 Task: Add a signature Gabriel Evans containing With warm thanks and best wishes, Gabriel Evans to email address softage.10@softage.net and add a folder Strategic planning
Action: Mouse moved to (104, 111)
Screenshot: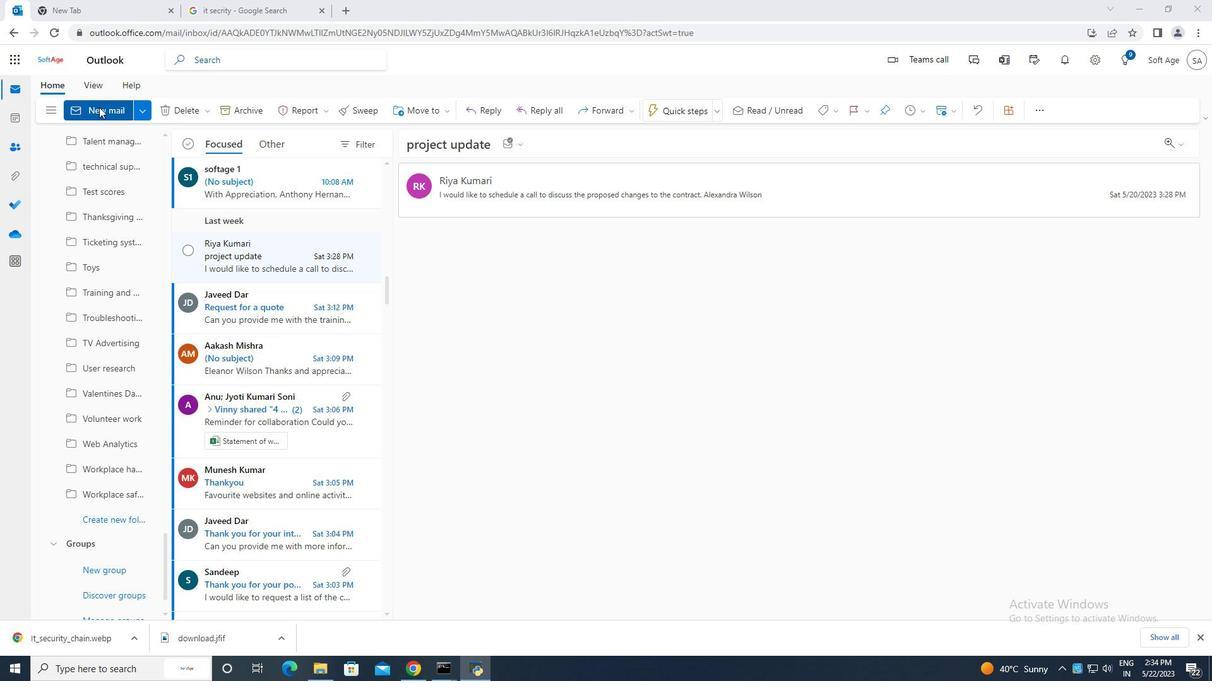 
Action: Mouse pressed left at (104, 111)
Screenshot: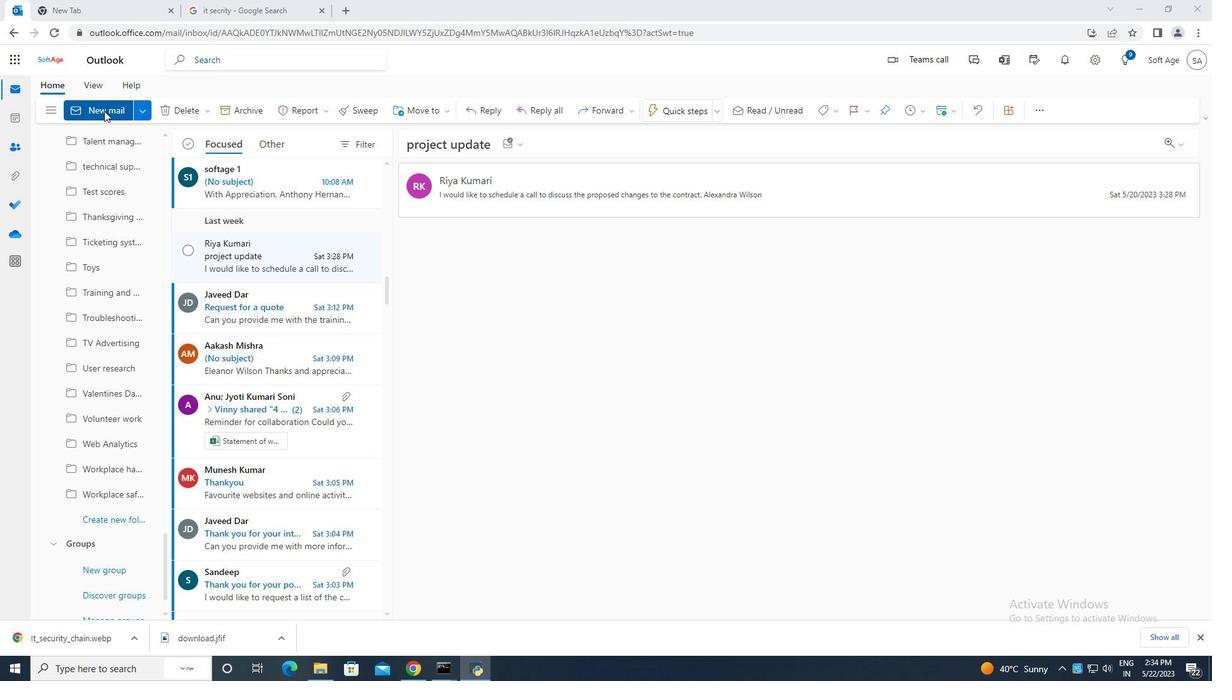 
Action: Mouse moved to (812, 114)
Screenshot: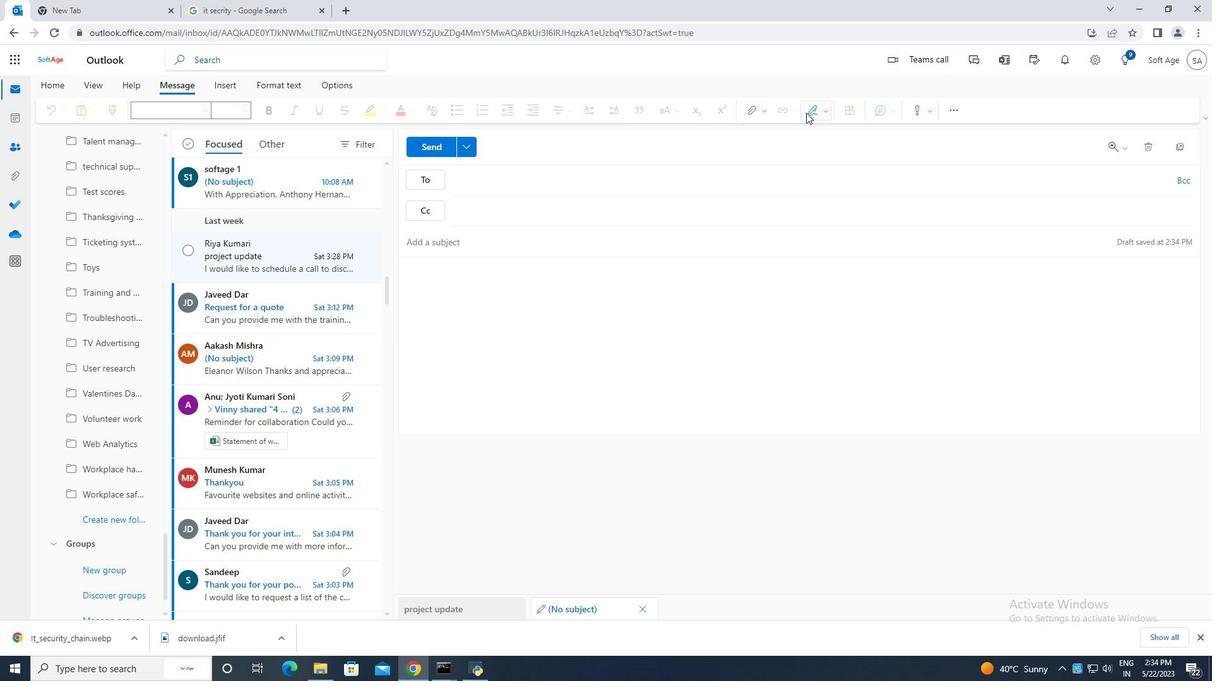 
Action: Mouse pressed left at (812, 114)
Screenshot: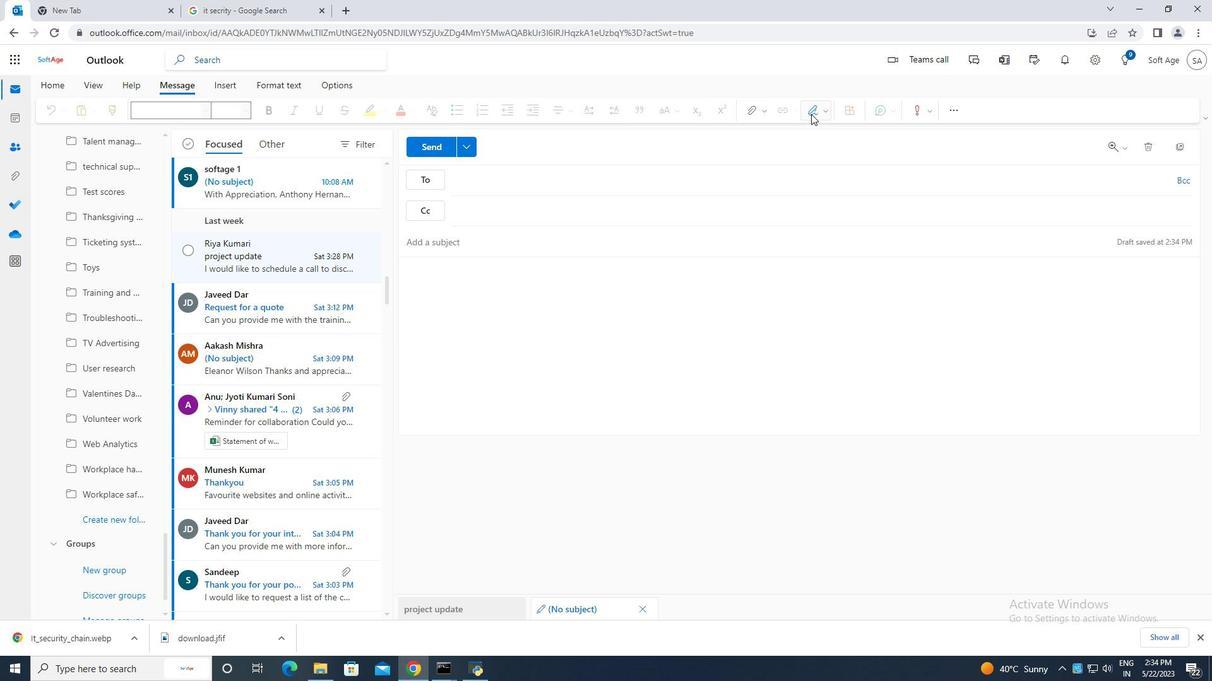 
Action: Mouse moved to (762, 167)
Screenshot: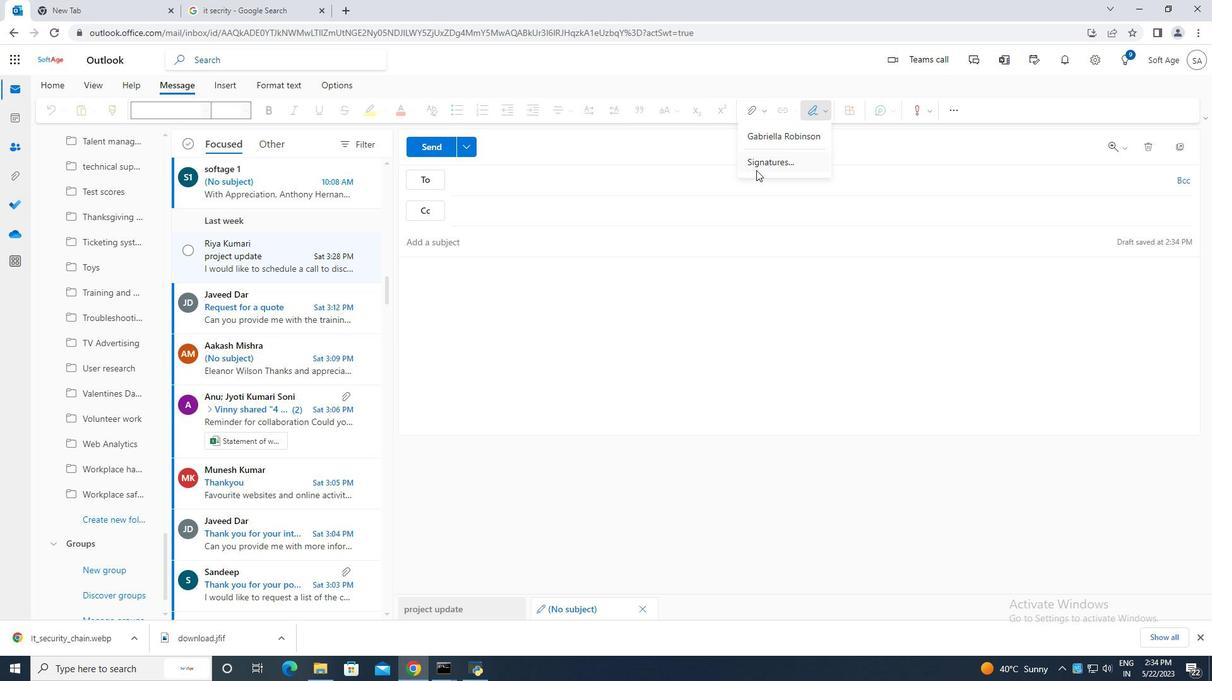 
Action: Mouse pressed left at (762, 167)
Screenshot: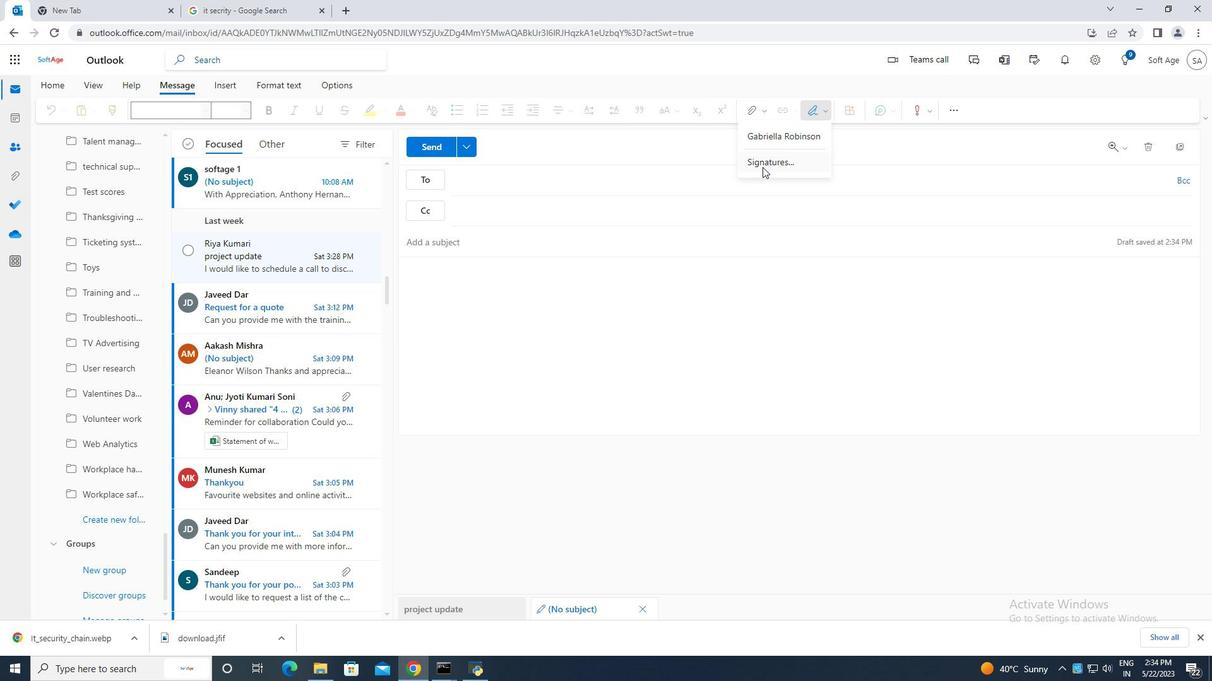 
Action: Mouse moved to (859, 215)
Screenshot: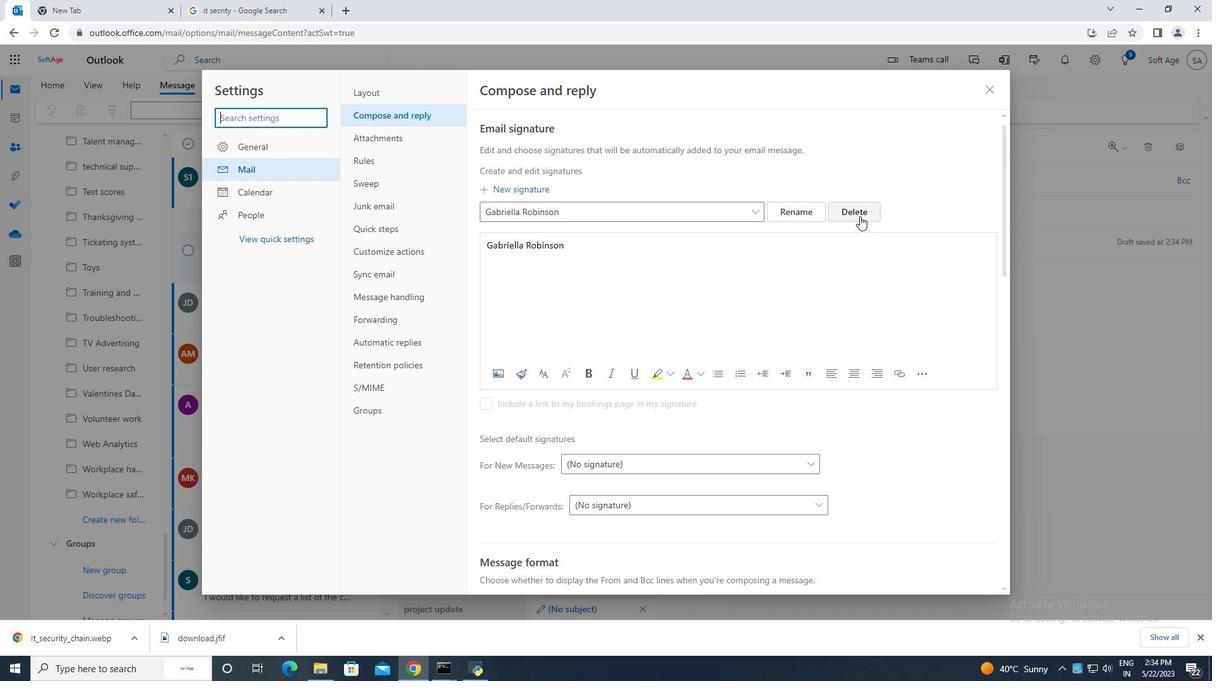 
Action: Mouse pressed left at (859, 215)
Screenshot: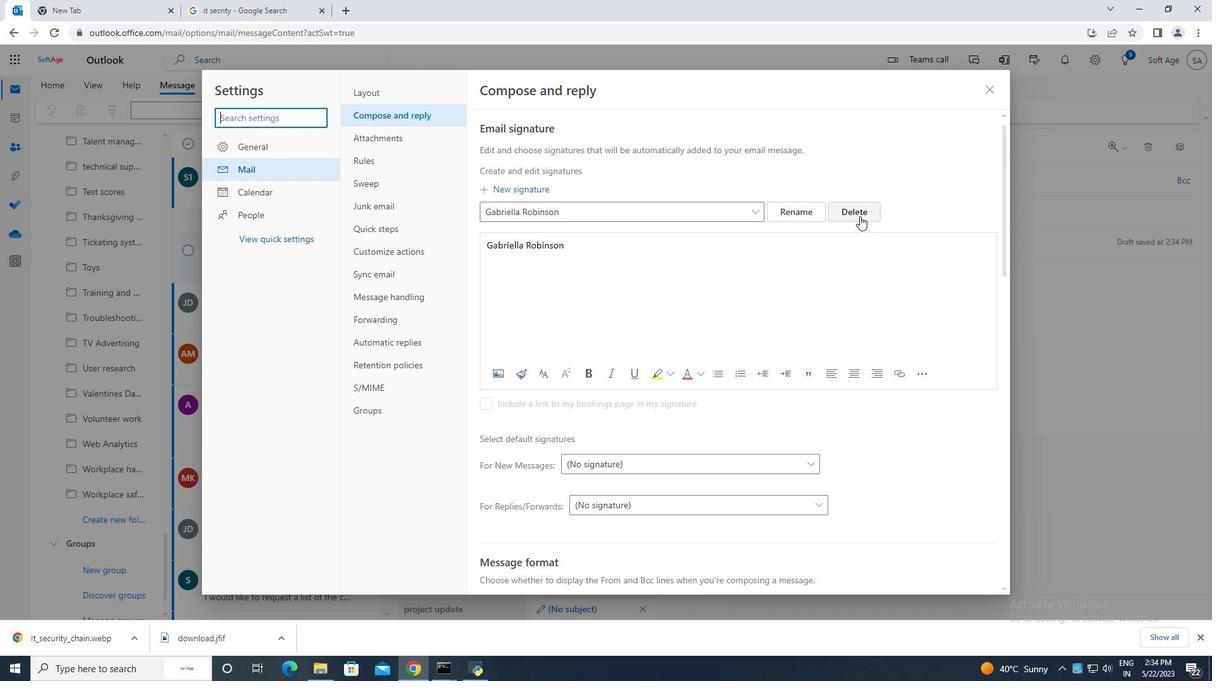 
Action: Mouse moved to (542, 207)
Screenshot: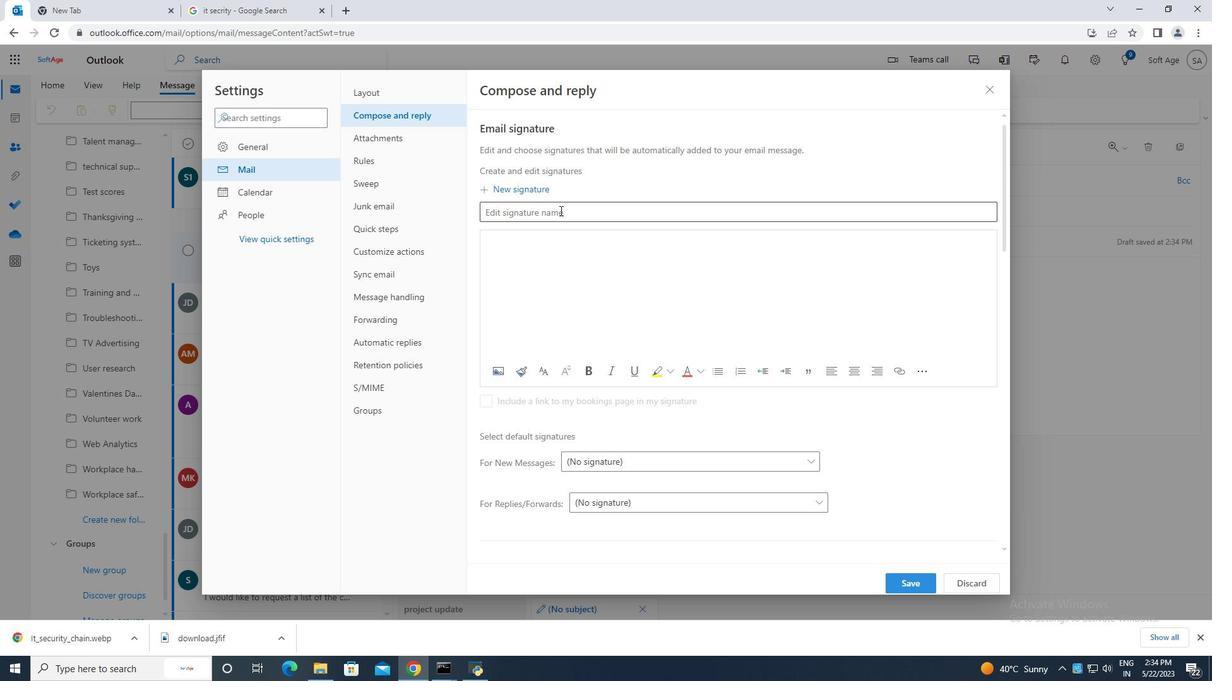 
Action: Mouse pressed left at (542, 207)
Screenshot: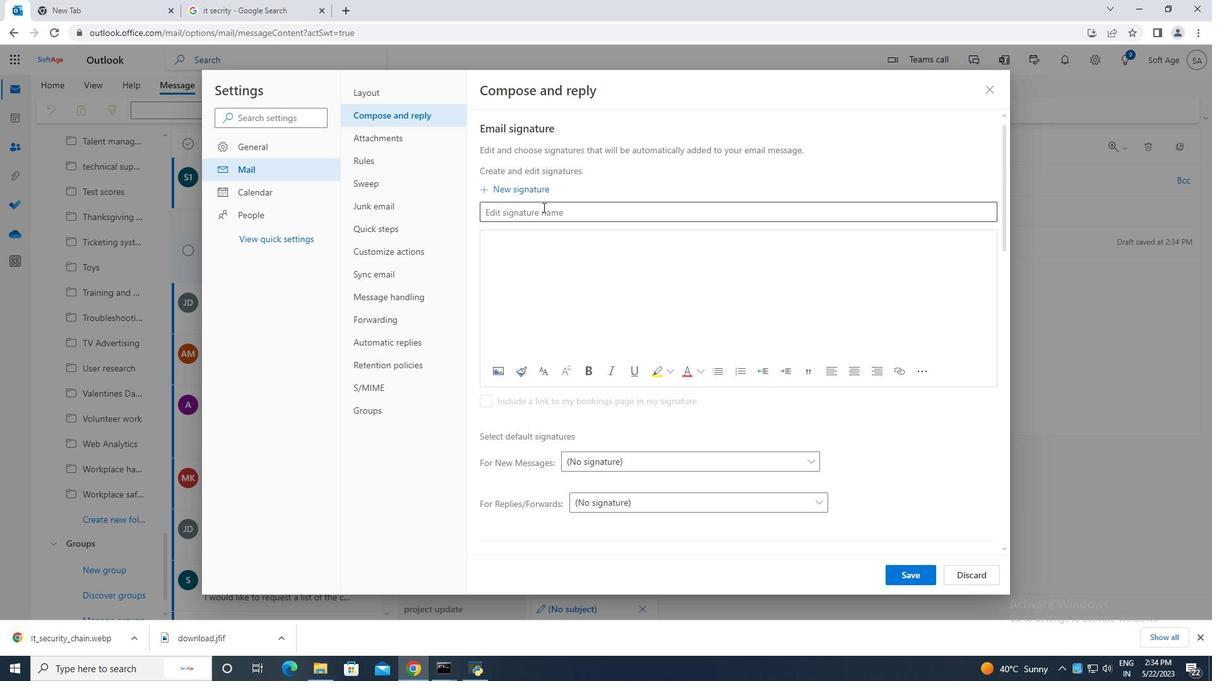 
Action: Key pressed <Key.caps_lock>G<Key.caps_lock>abriel<Key.space><Key.caps_lock>E<Key.caps_lock>vans<Key.space>
Screenshot: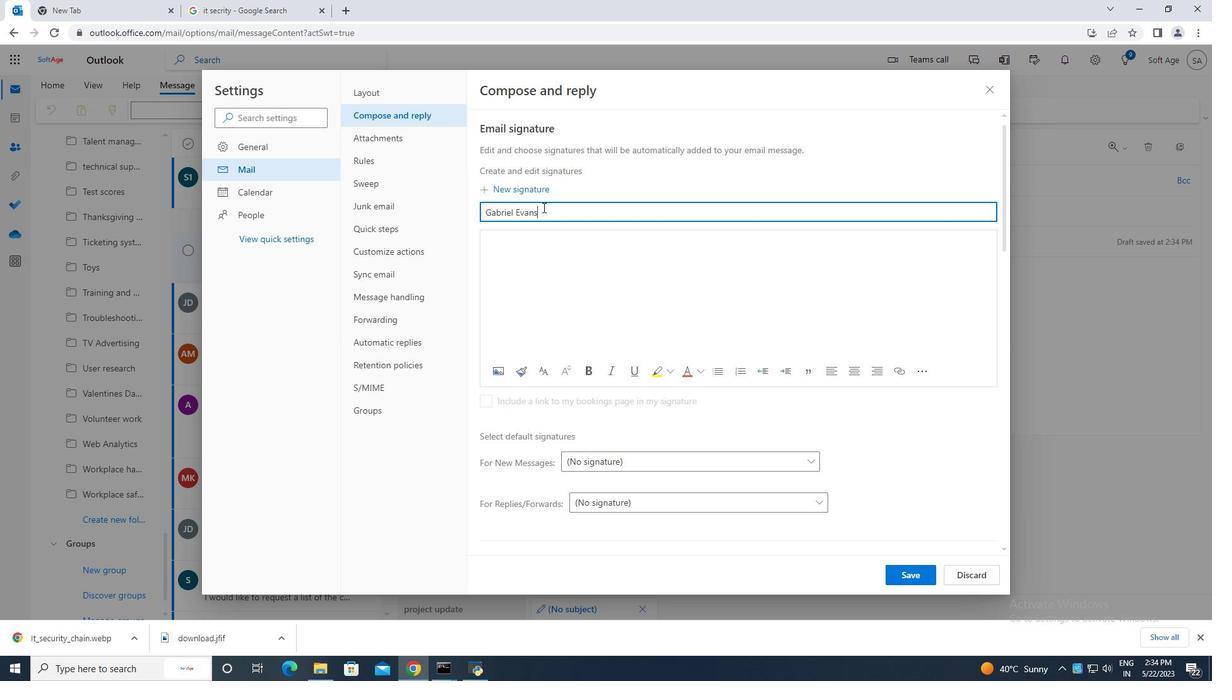 
Action: Mouse moved to (527, 242)
Screenshot: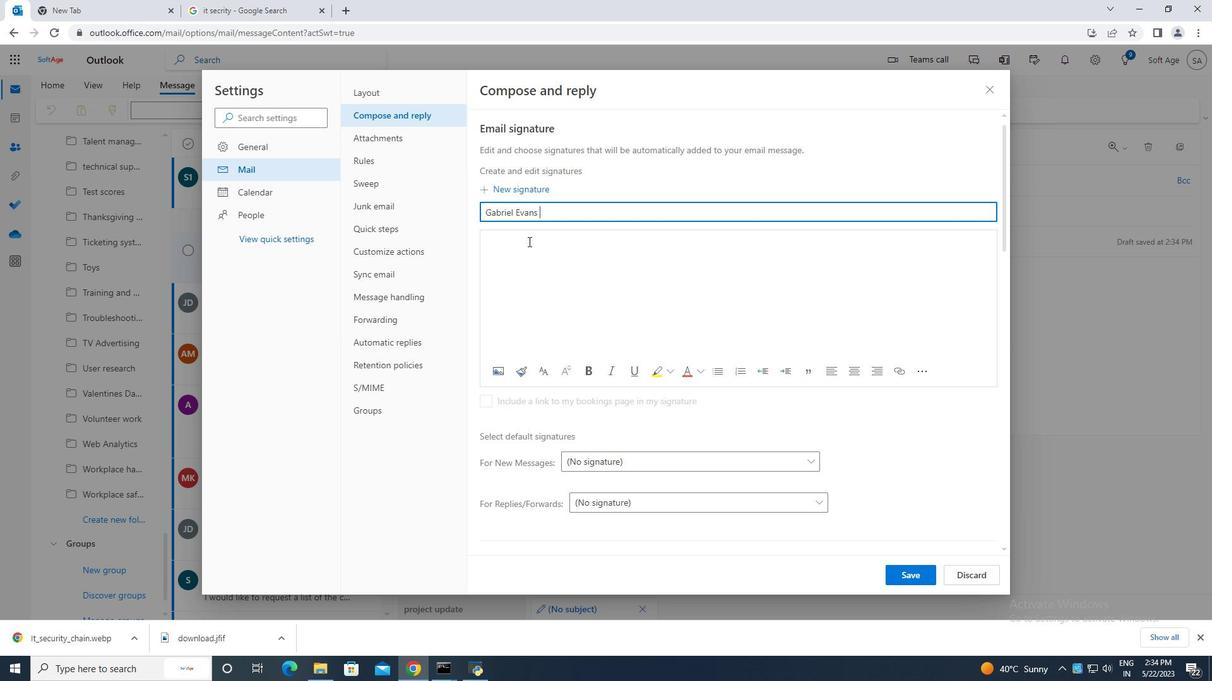 
Action: Mouse pressed left at (527, 242)
Screenshot: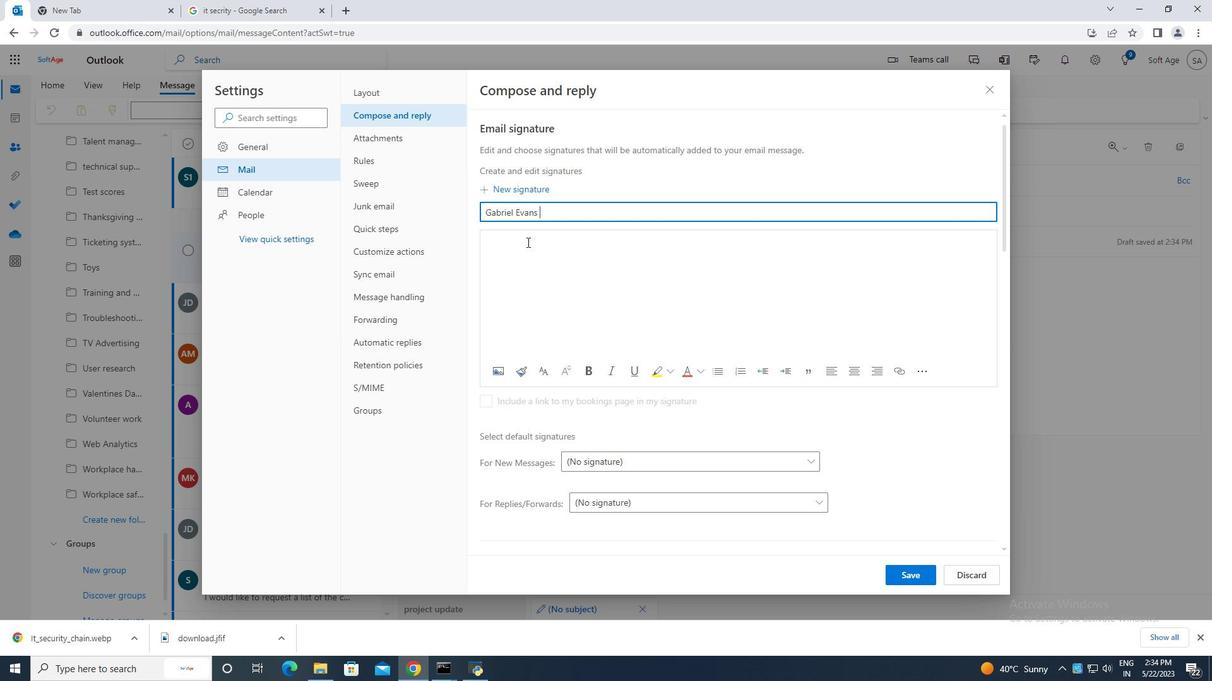 
Action: Mouse moved to (524, 241)
Screenshot: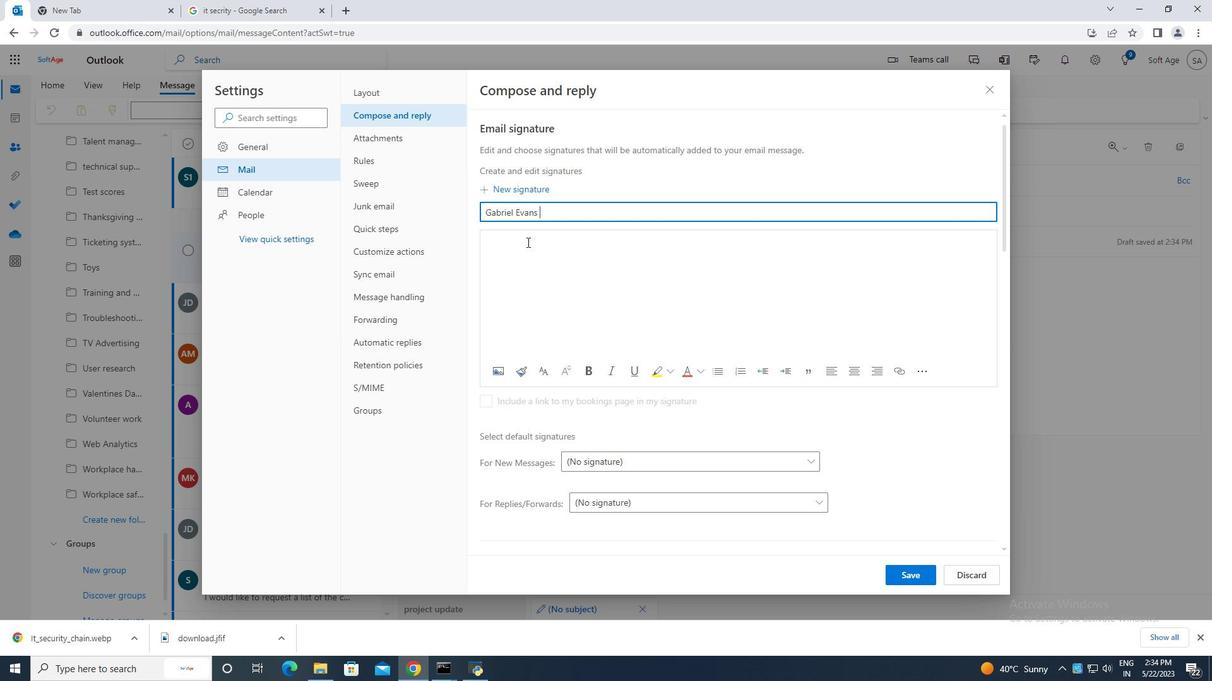
Action: Key pressed <Key.caps_lock>G<Key.caps_lock>briel<Key.space><Key.backspace><Key.backspace><Key.backspace><Key.backspace><Key.backspace><Key.backspace>abriel<Key.space>
Screenshot: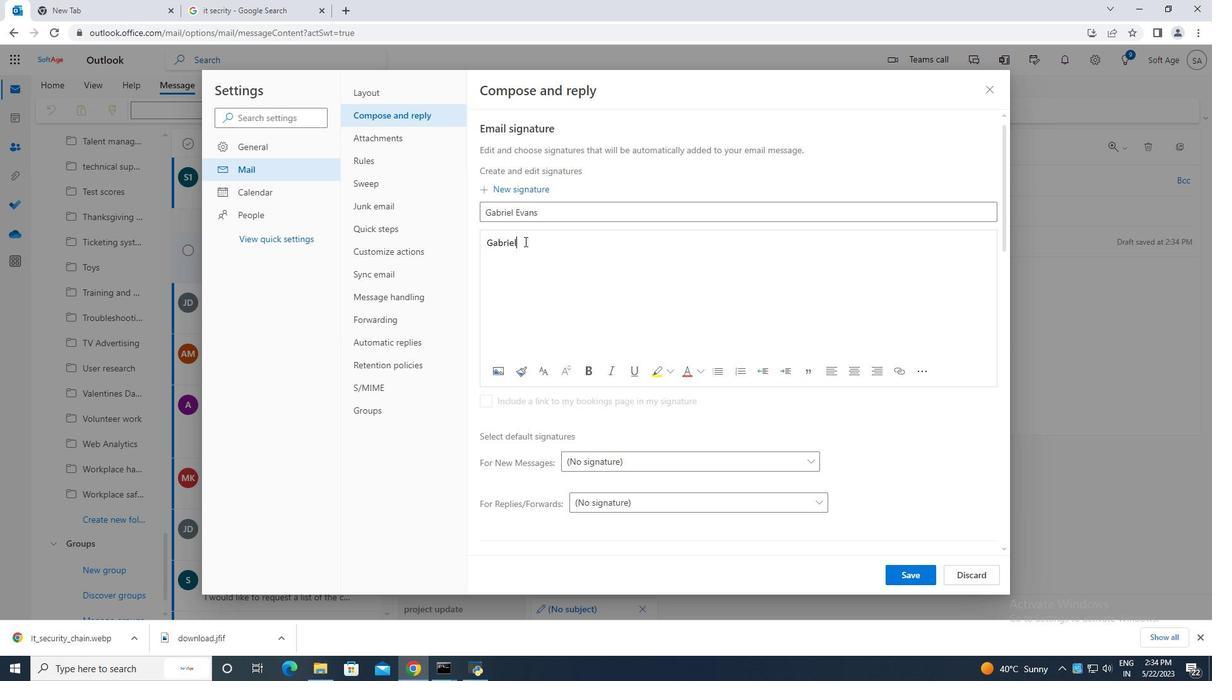
Action: Mouse moved to (548, 253)
Screenshot: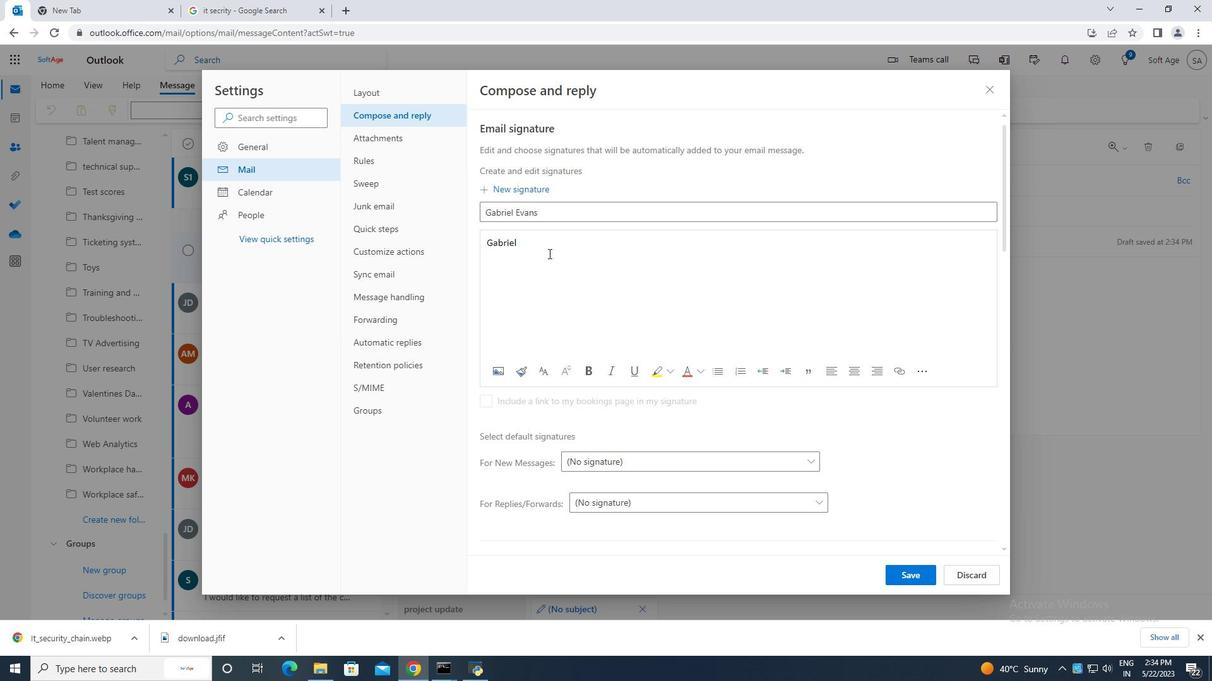 
Action: Key pressed <Key.caps_lock>E<Key.caps_lock>vans
Screenshot: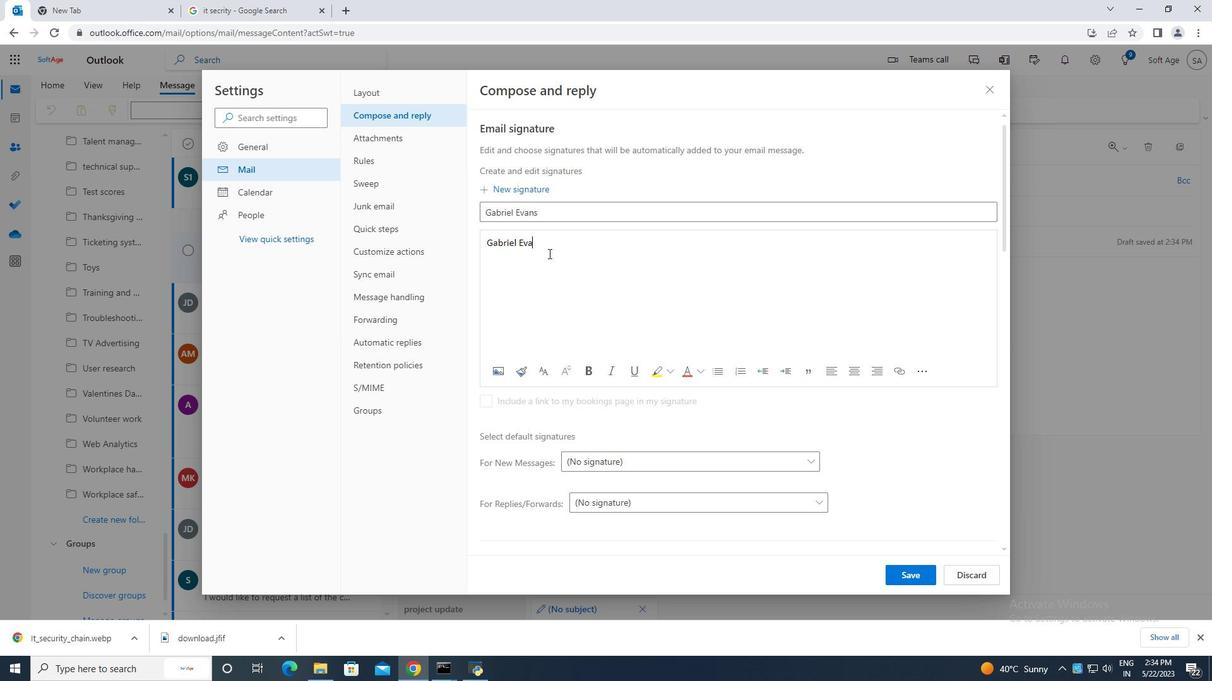 
Action: Mouse moved to (917, 572)
Screenshot: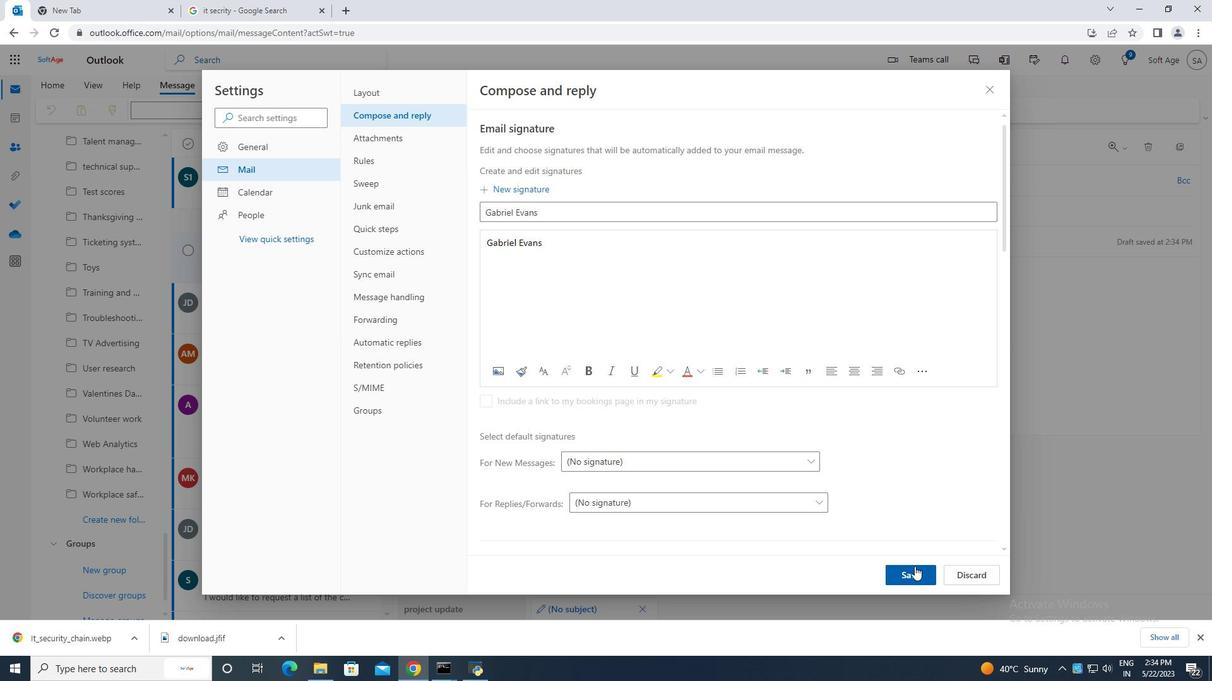 
Action: Mouse pressed left at (917, 572)
Screenshot: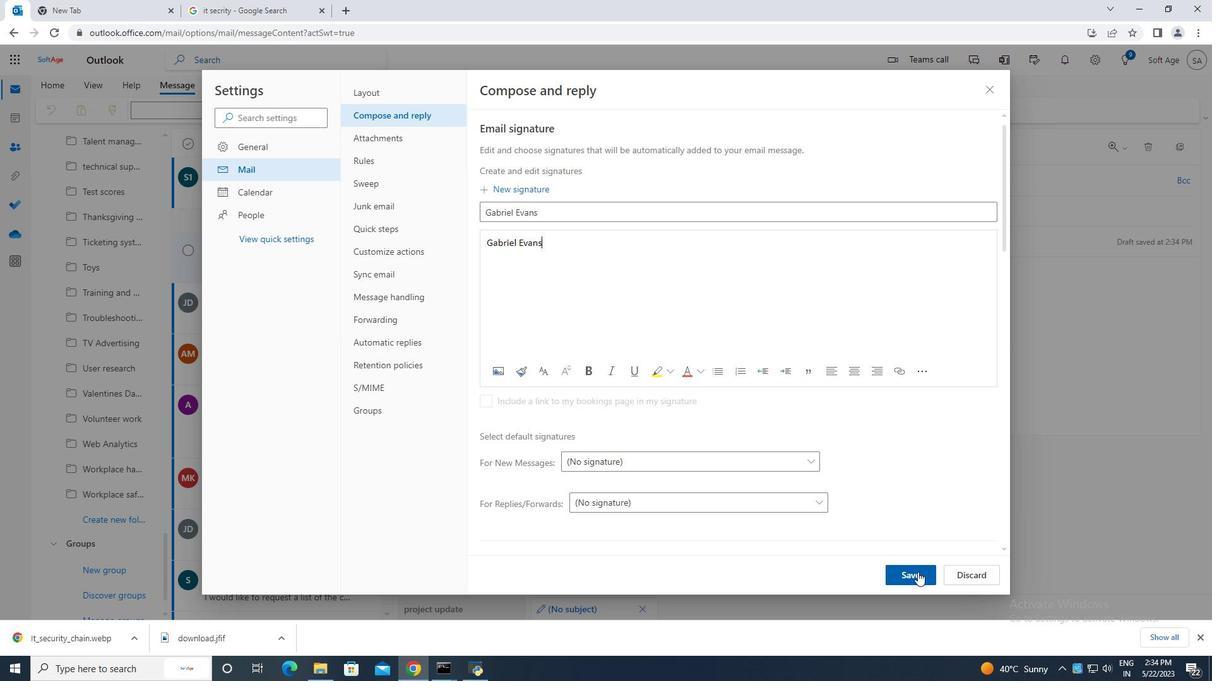 
Action: Mouse moved to (994, 92)
Screenshot: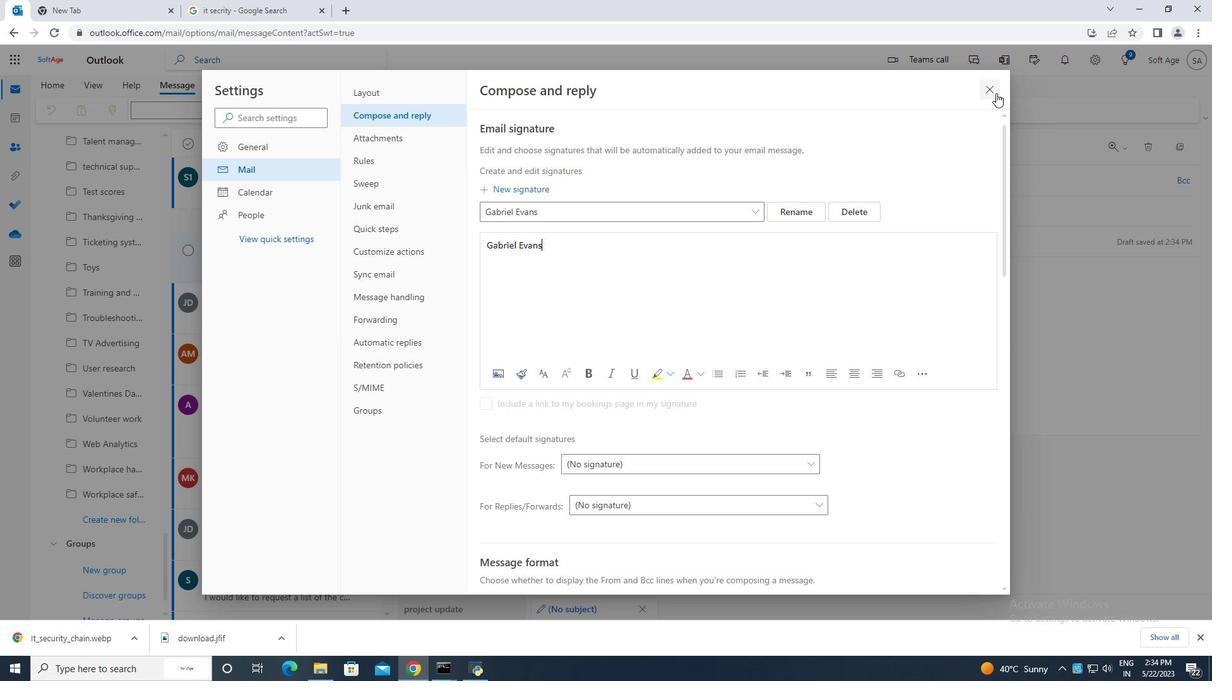 
Action: Mouse pressed left at (994, 92)
Screenshot: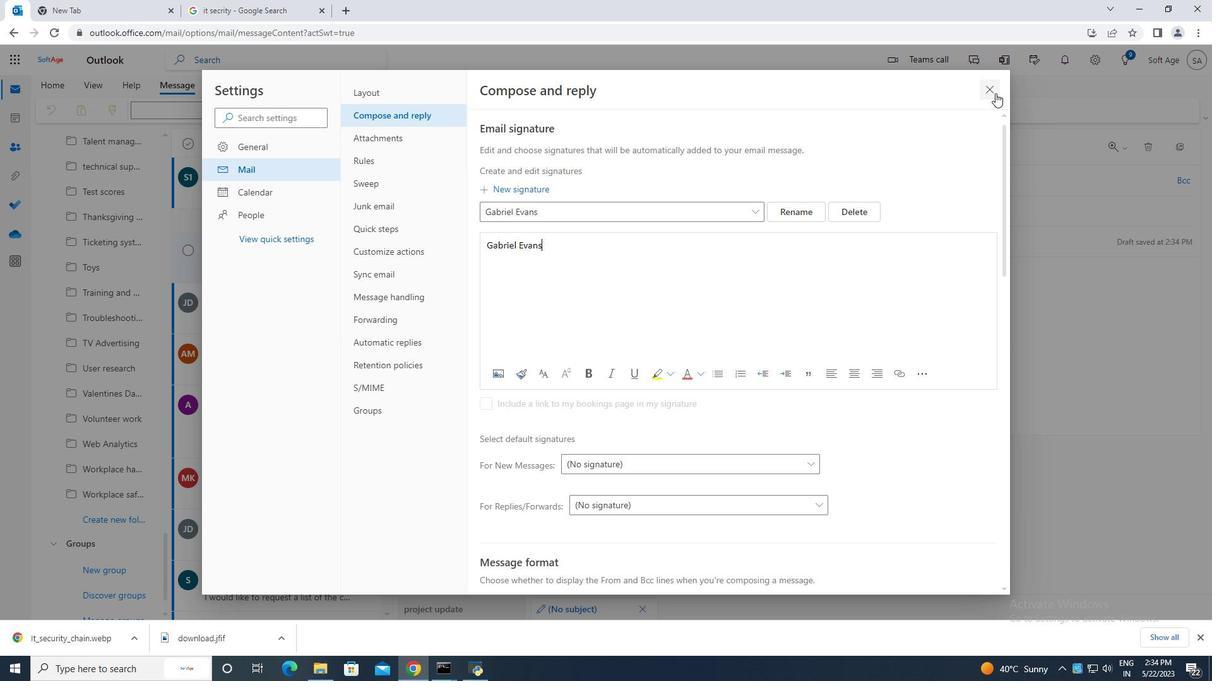 
Action: Mouse moved to (815, 114)
Screenshot: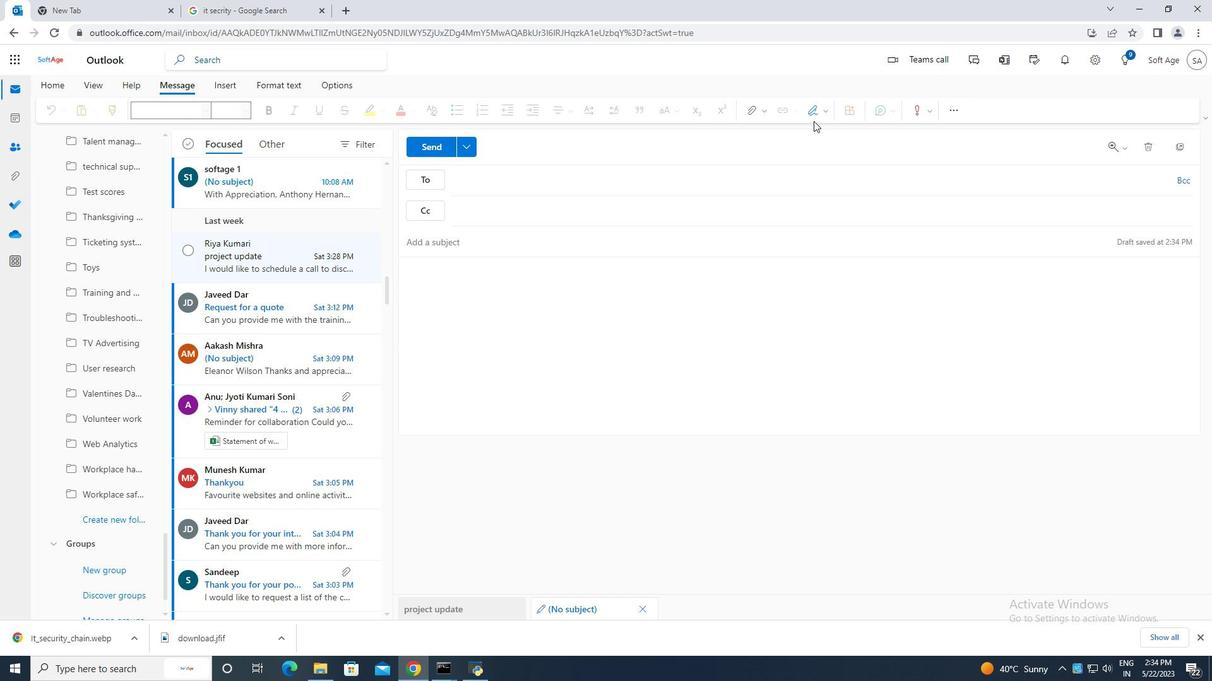 
Action: Mouse pressed left at (815, 114)
Screenshot: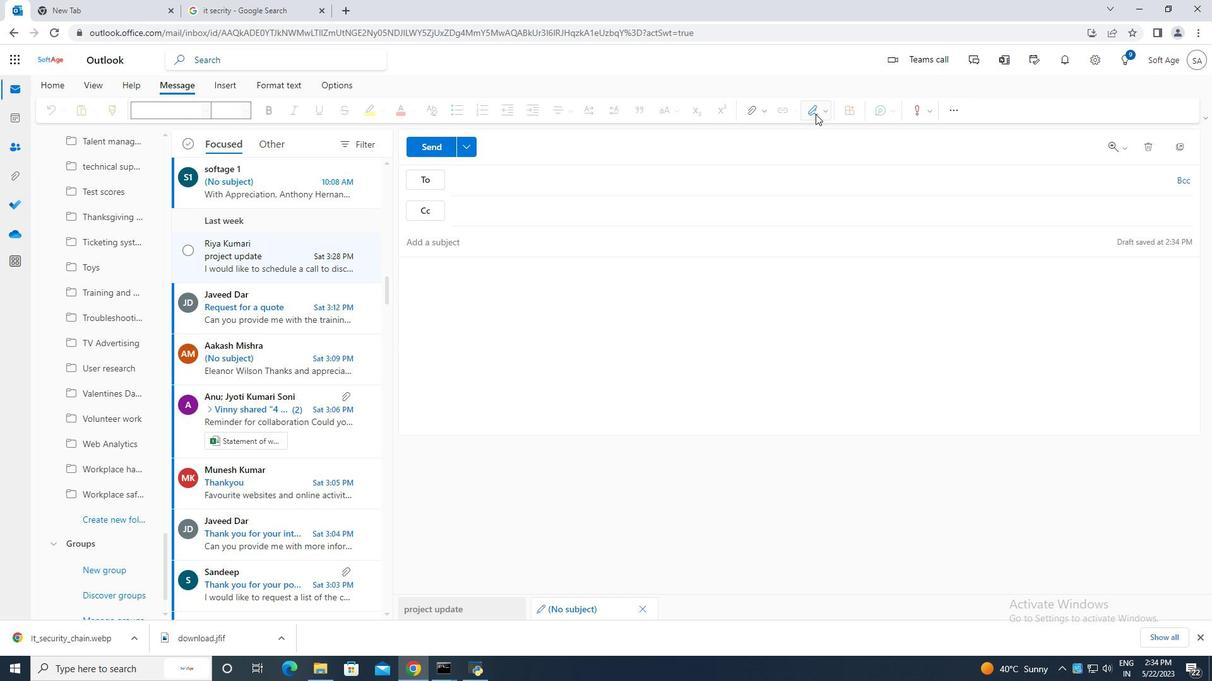 
Action: Mouse moved to (806, 133)
Screenshot: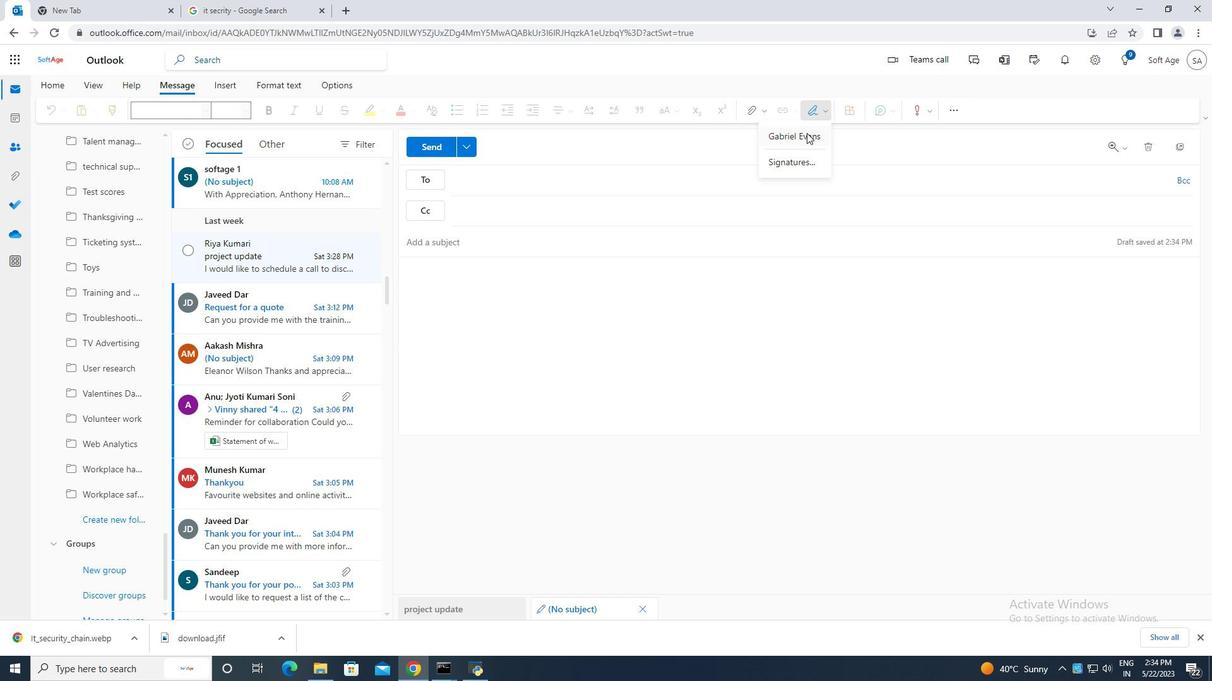 
Action: Mouse pressed left at (806, 133)
Screenshot: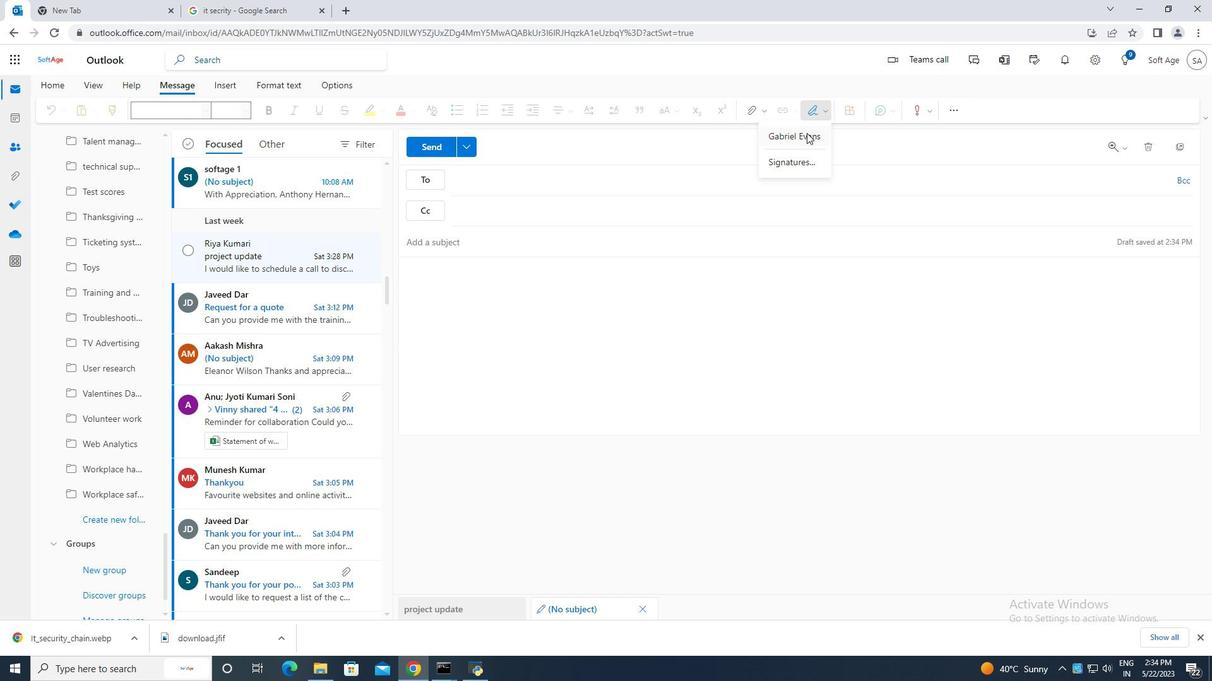 
Action: Mouse moved to (450, 267)
Screenshot: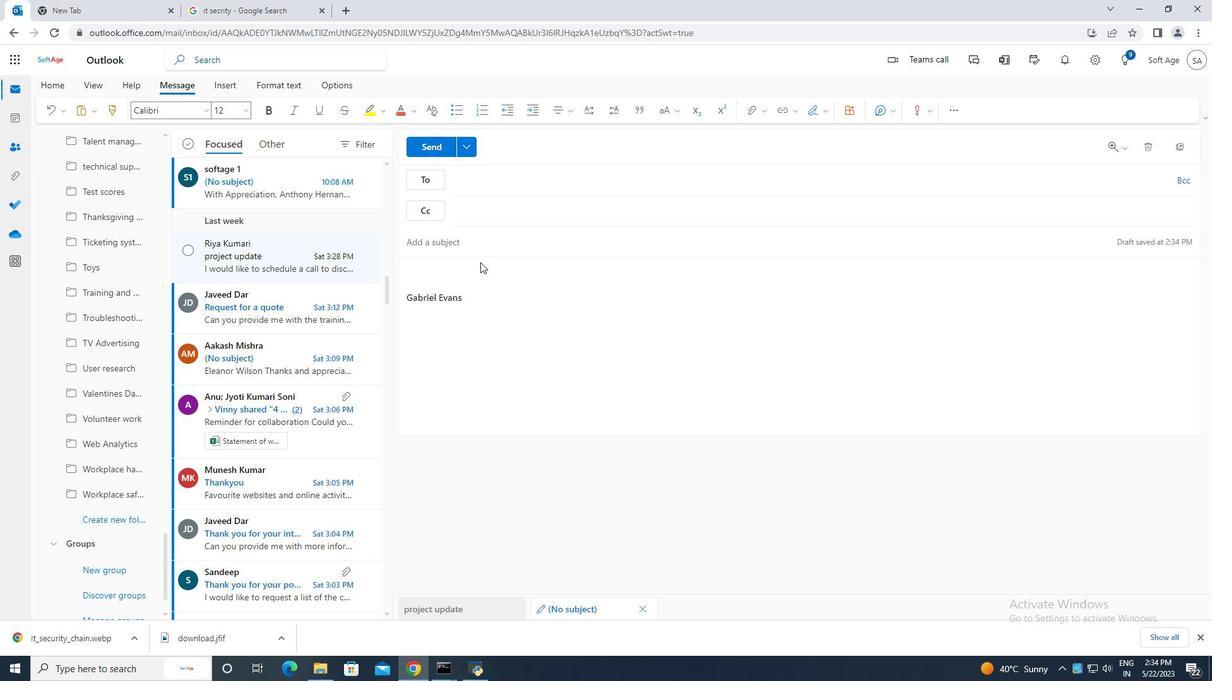 
Action: Key pressed <Key.caps_lock>C<Key.caps_lock>ontaining<Key.space>with<Key.space>warm<Key.space>thanks<Key.space>and<Key.space>best<Key.space>wisg<Key.backspace>hes,
Screenshot: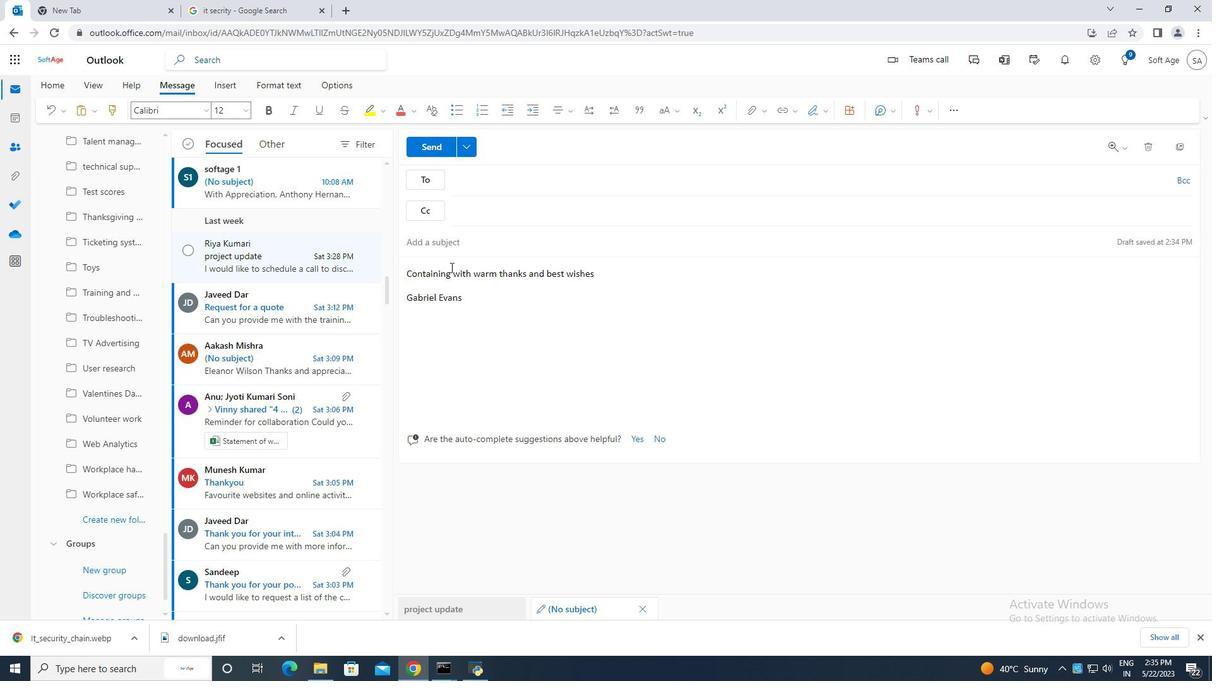 
Action: Mouse moved to (481, 178)
Screenshot: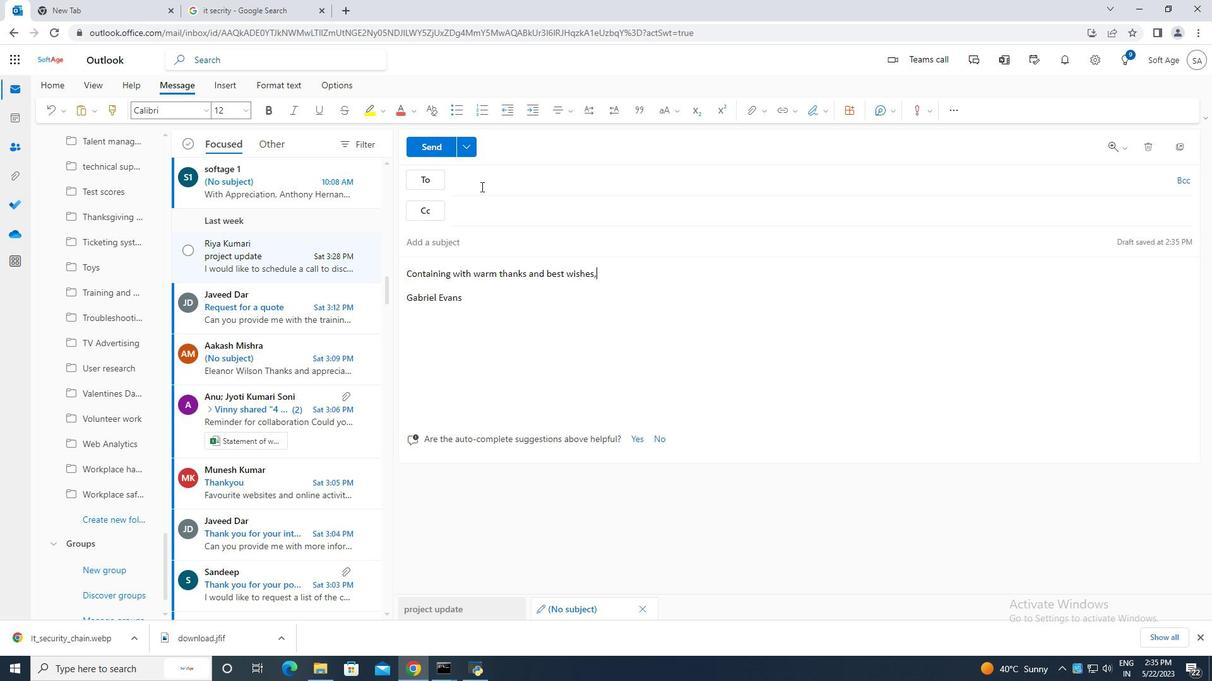 
Action: Mouse pressed left at (481, 178)
Screenshot: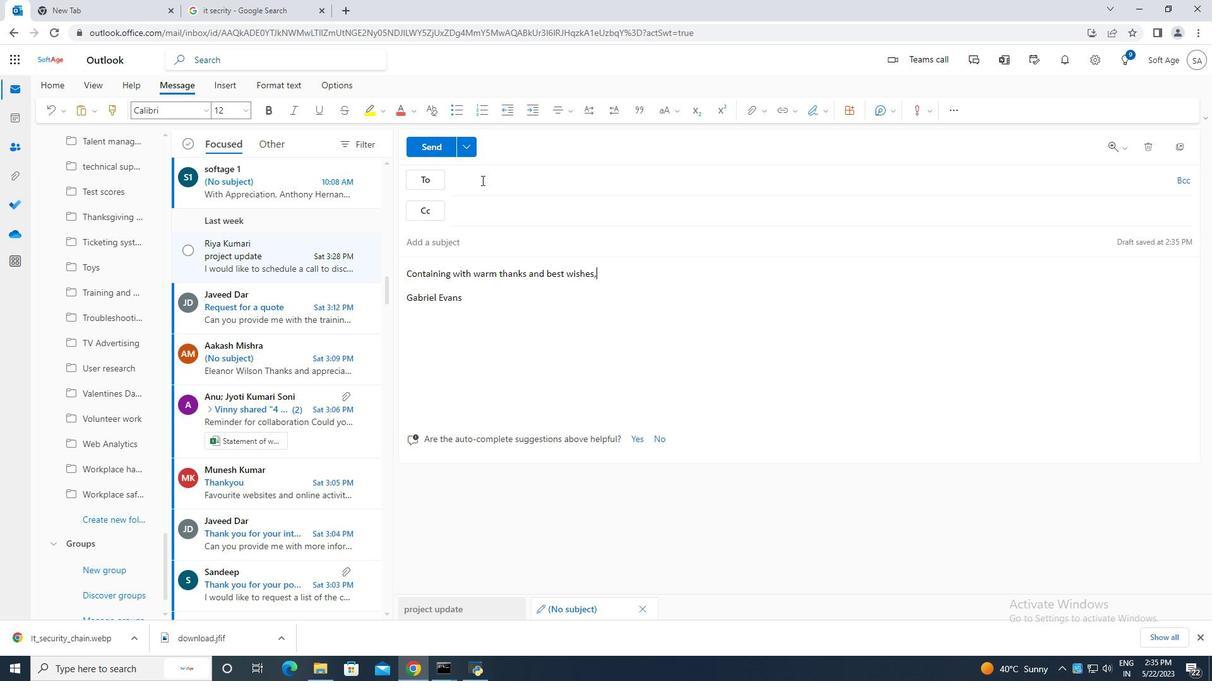 
Action: Mouse moved to (481, 178)
Screenshot: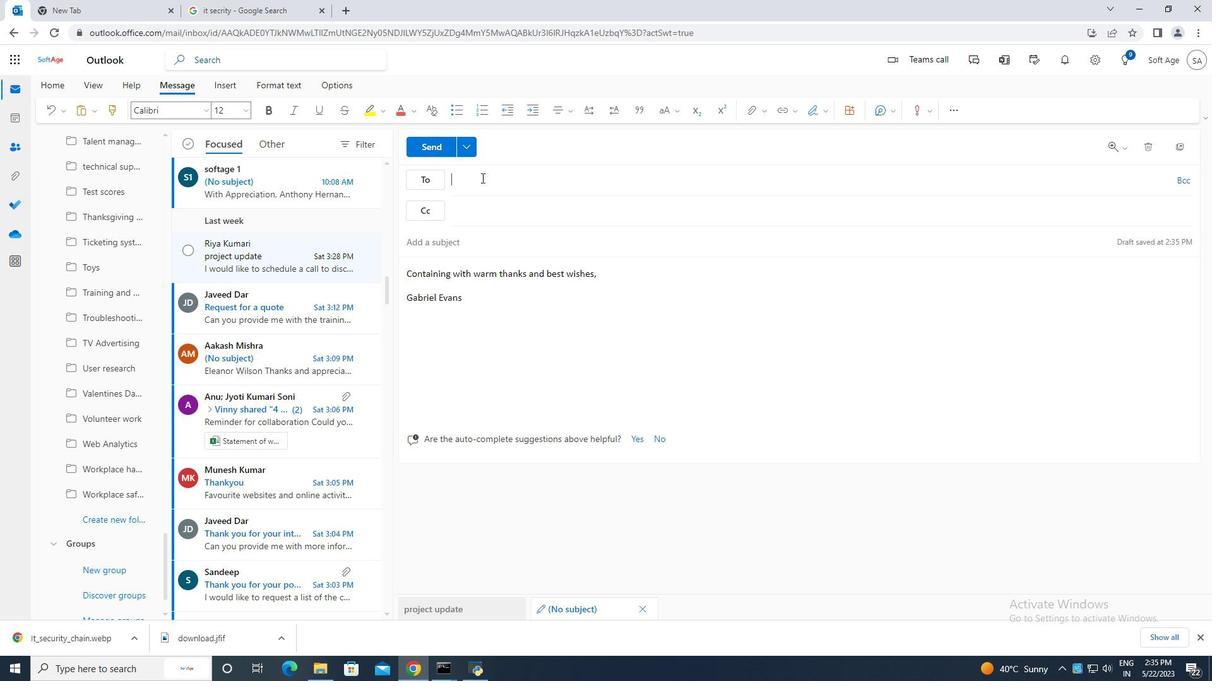 
Action: Key pressed soatgae,<Key.backspace>.10<Key.backspace><Key.backspace><Key.backspace><Key.backspace><Key.backspace><Key.backspace><Key.backspace><Key.backspace>ftage.10
Screenshot: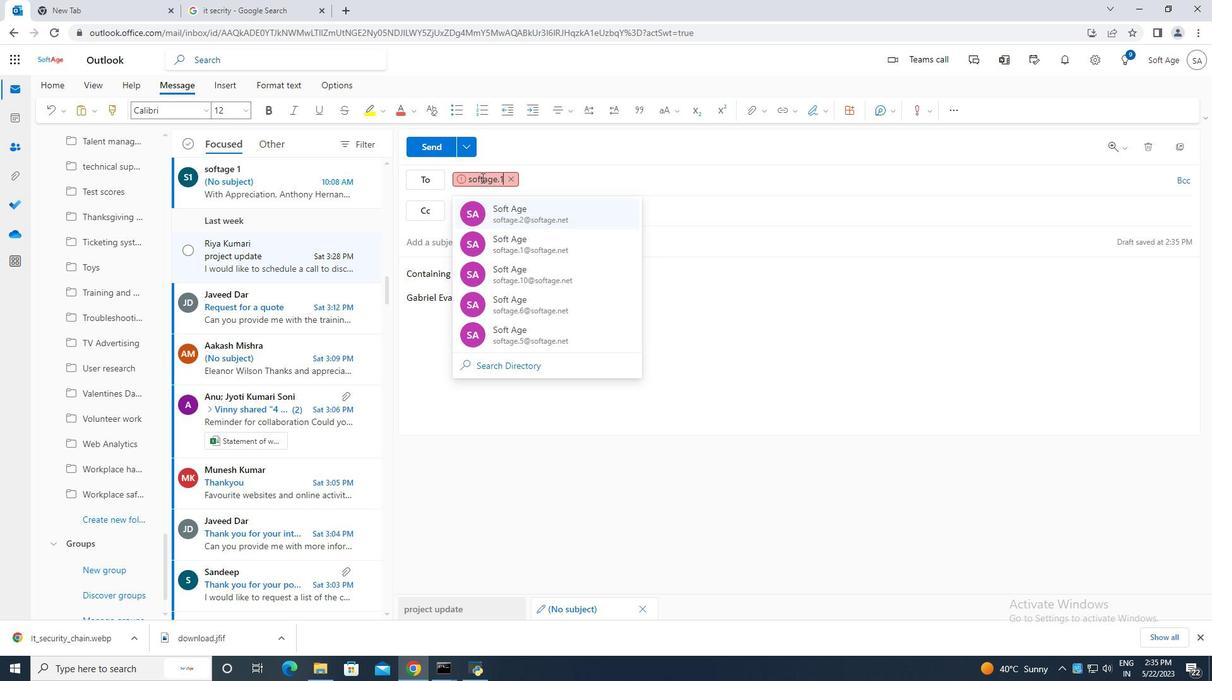 
Action: Mouse moved to (587, 243)
Screenshot: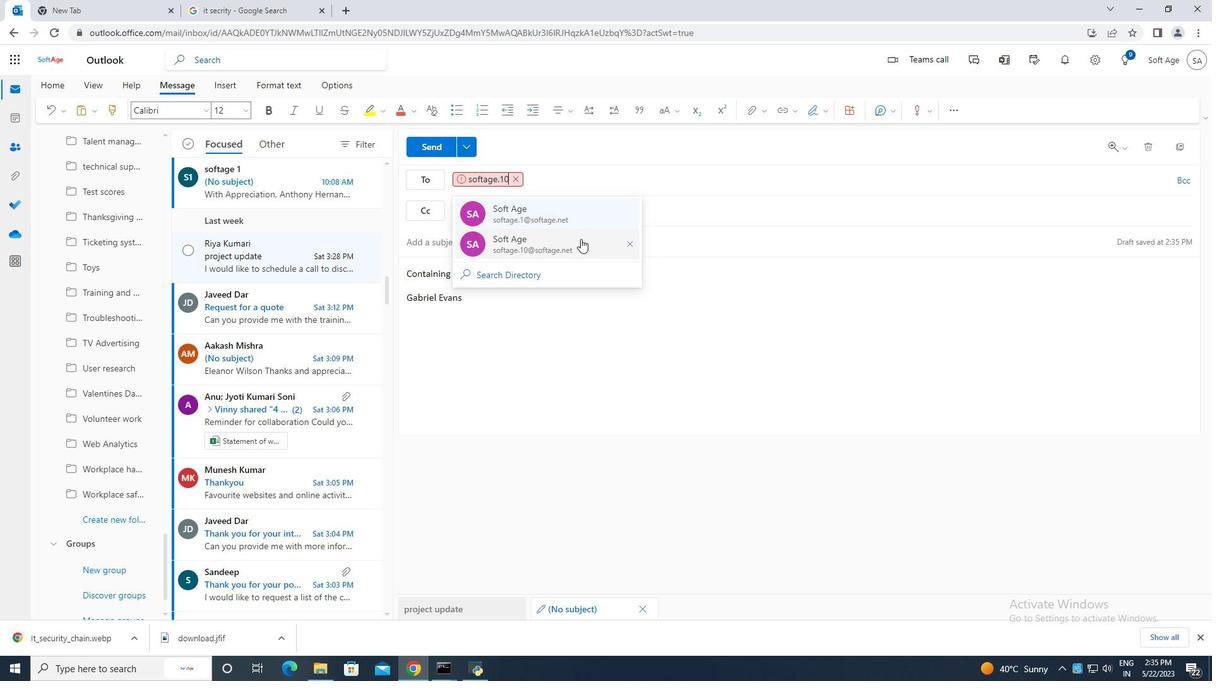 
Action: Mouse pressed left at (587, 243)
Screenshot: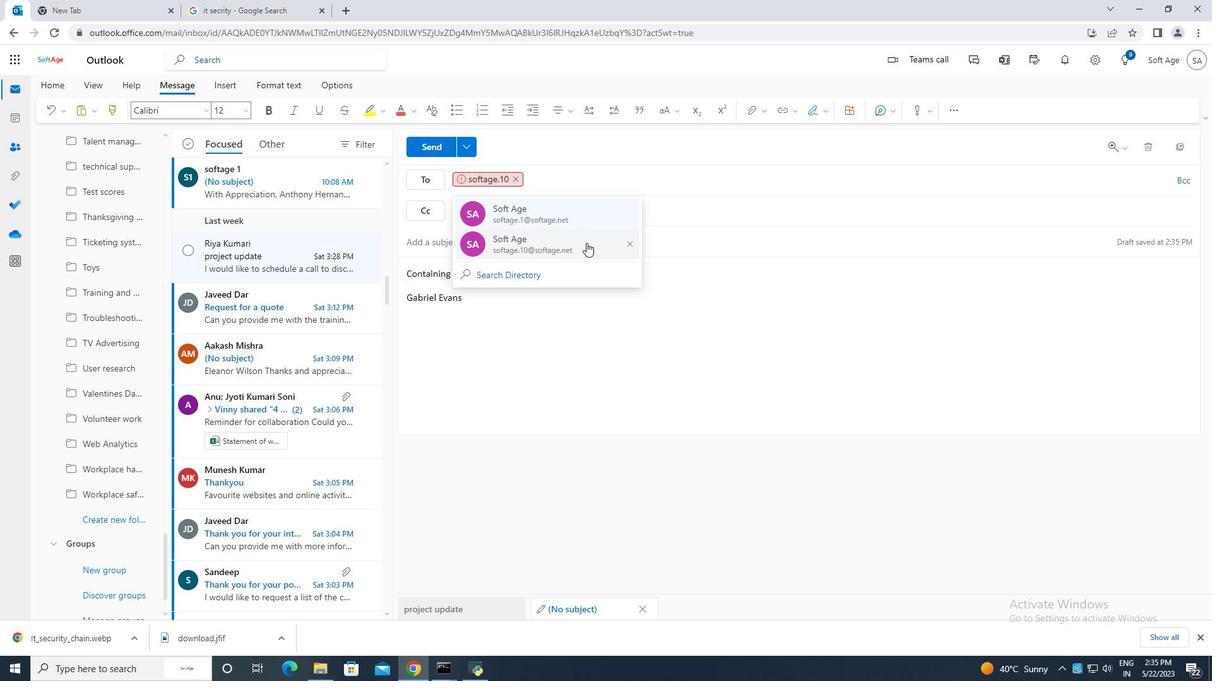 
Action: Mouse moved to (116, 517)
Screenshot: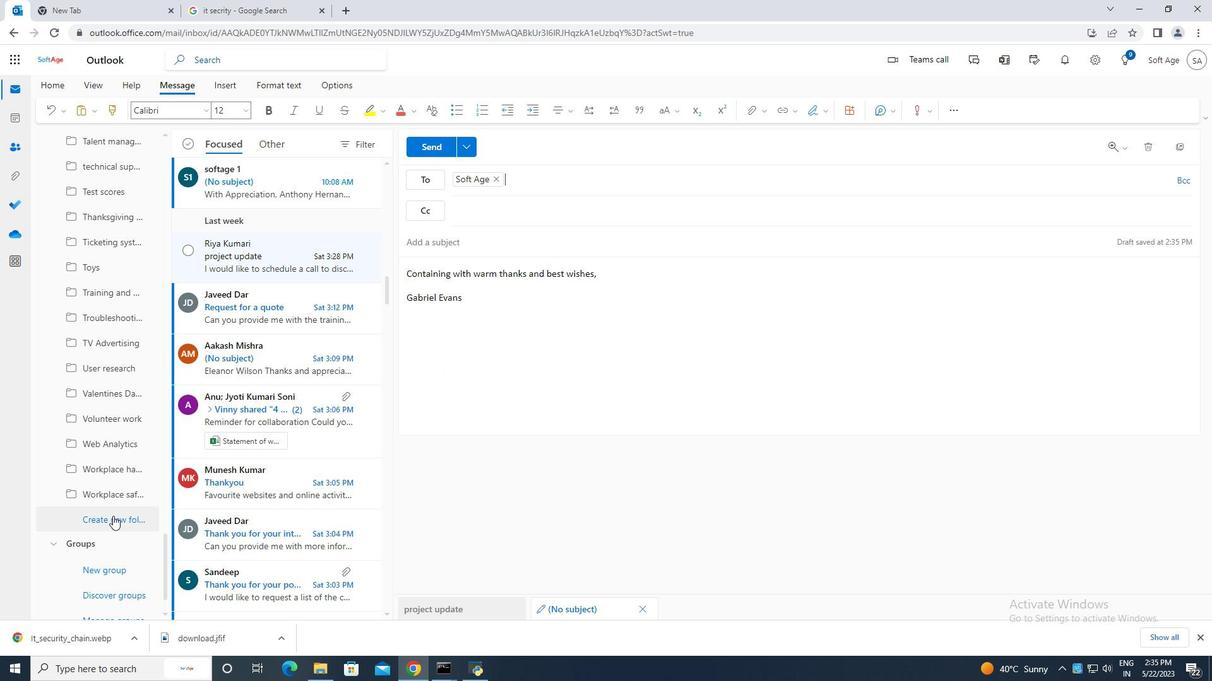 
Action: Mouse pressed left at (116, 517)
Screenshot: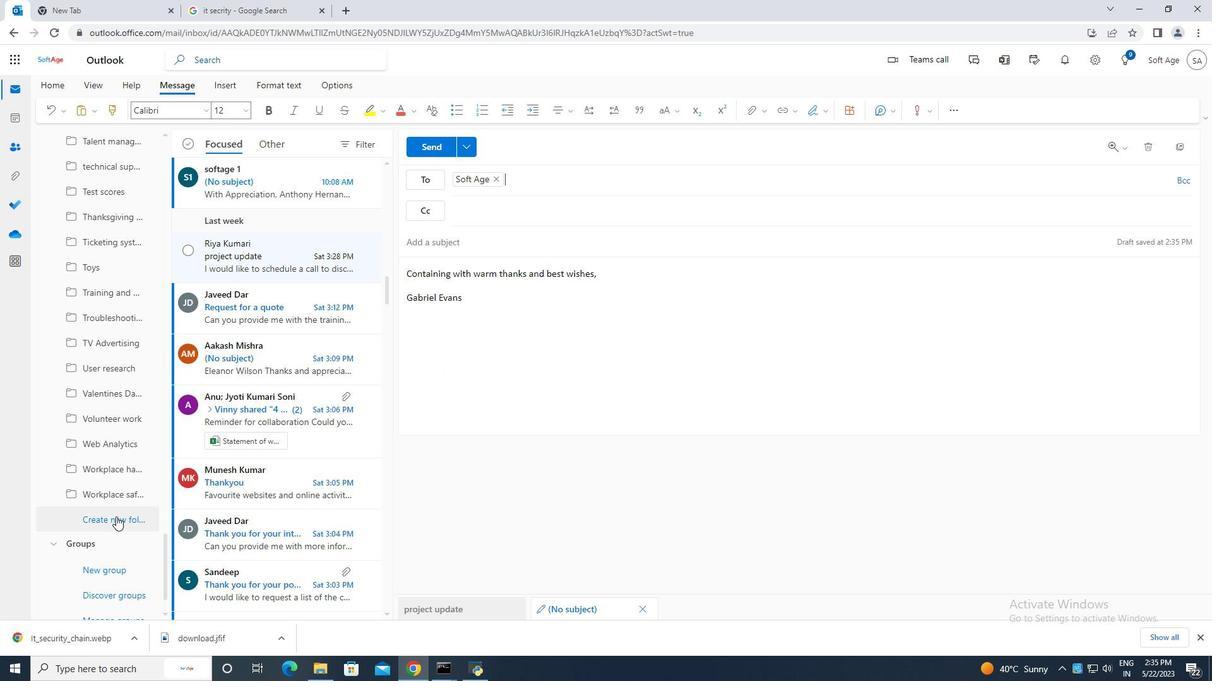 
Action: Mouse moved to (102, 513)
Screenshot: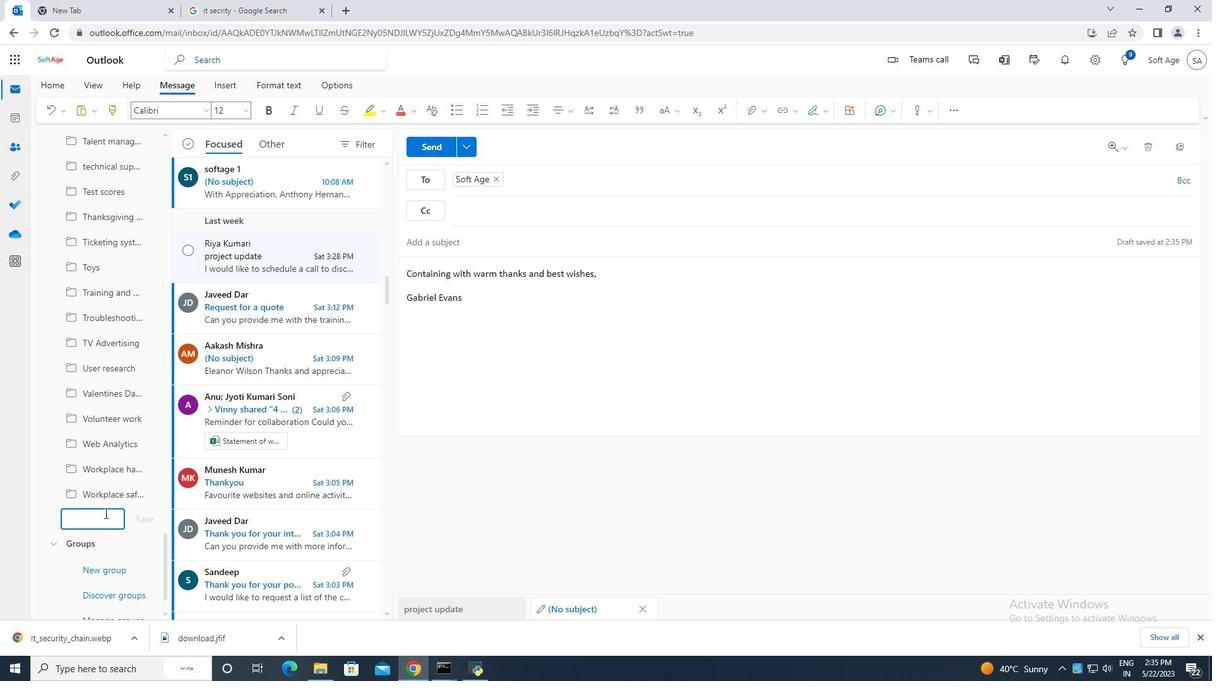 
Action: Key pressed <Key.caps_lock>S<Key.caps_lock>tratef<Key.backspace>gic<Key.space>plnning
Screenshot: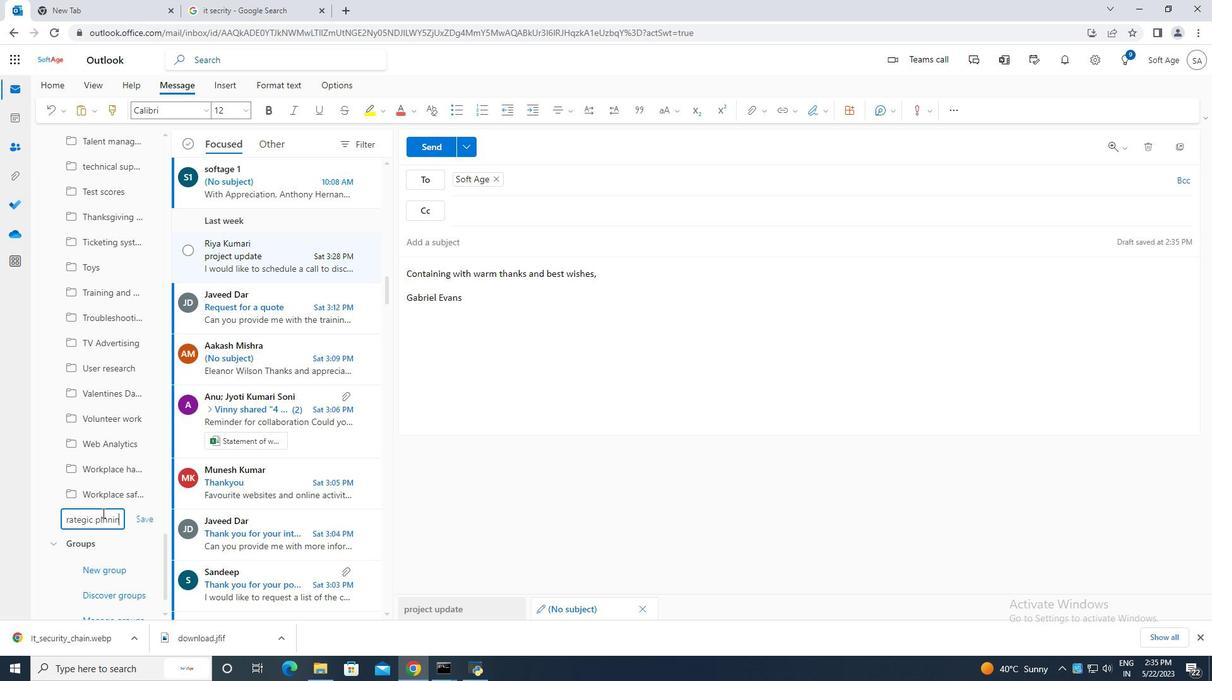 
Action: Mouse moved to (95, 521)
Screenshot: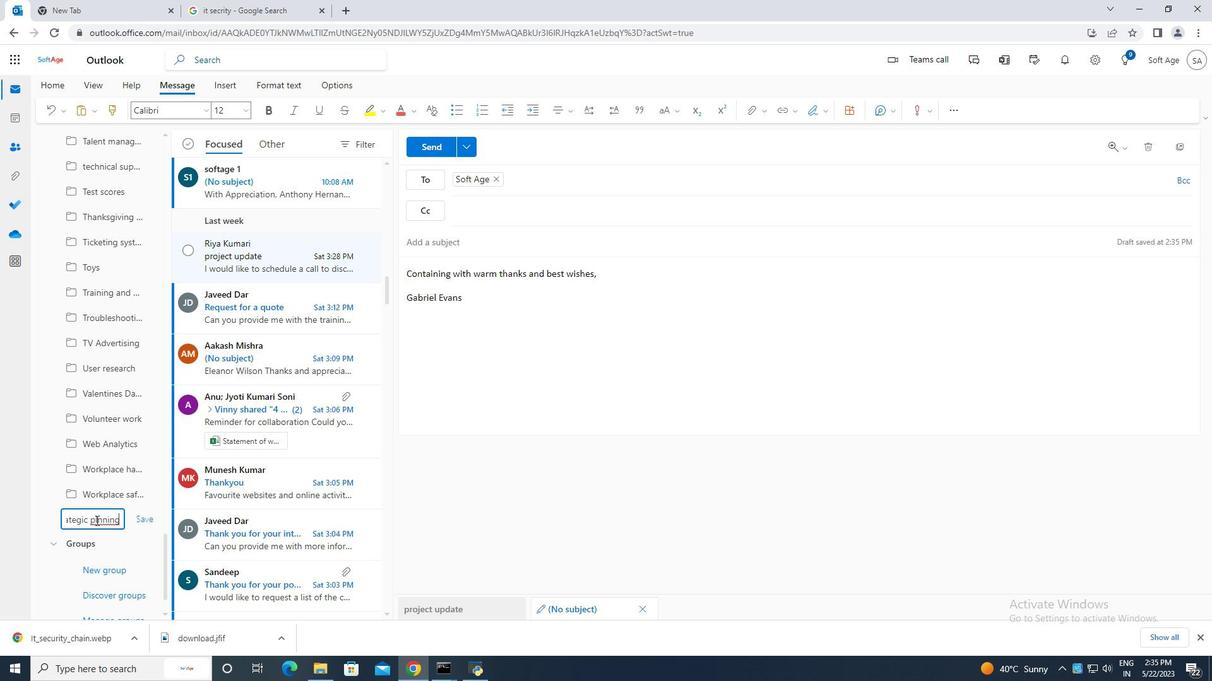 
Action: Mouse pressed left at (95, 521)
Screenshot: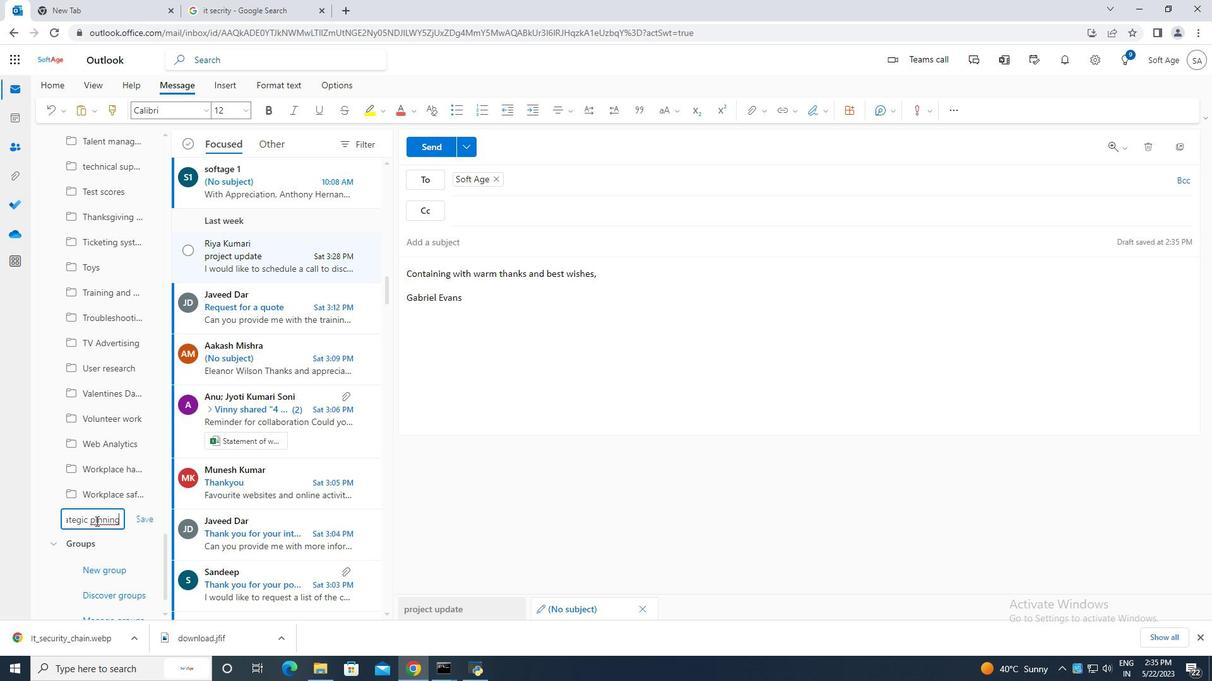 
Action: Mouse moved to (95, 521)
Screenshot: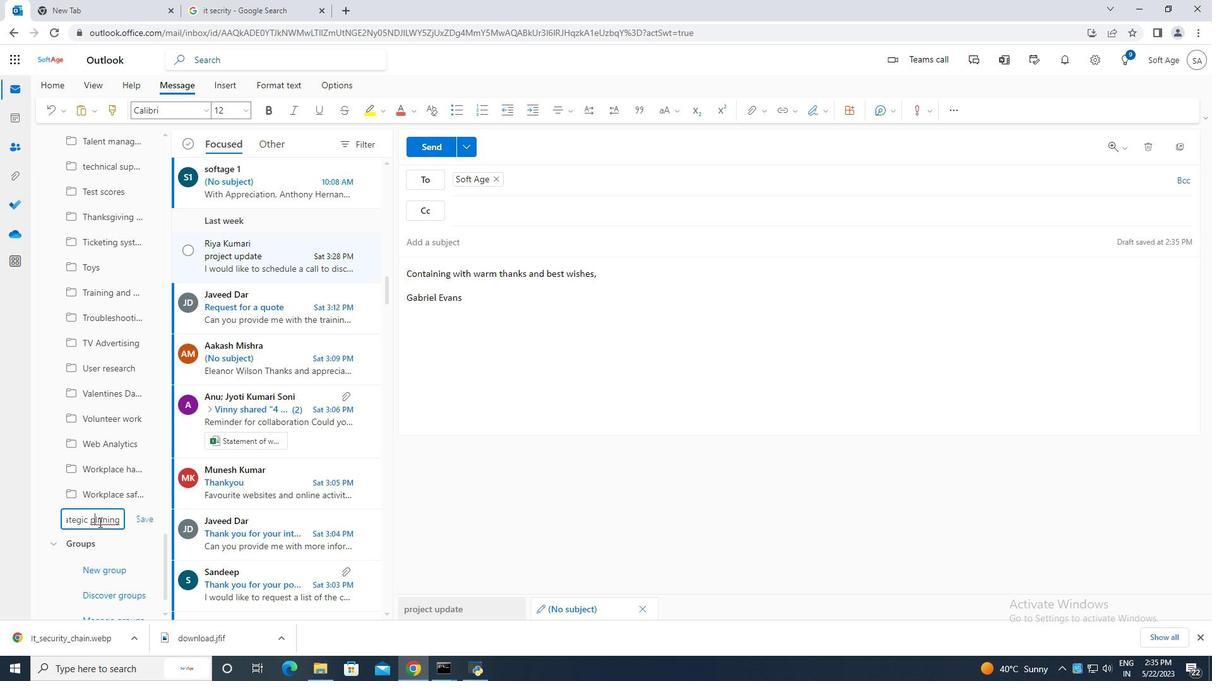 
Action: Mouse pressed left at (95, 521)
Screenshot: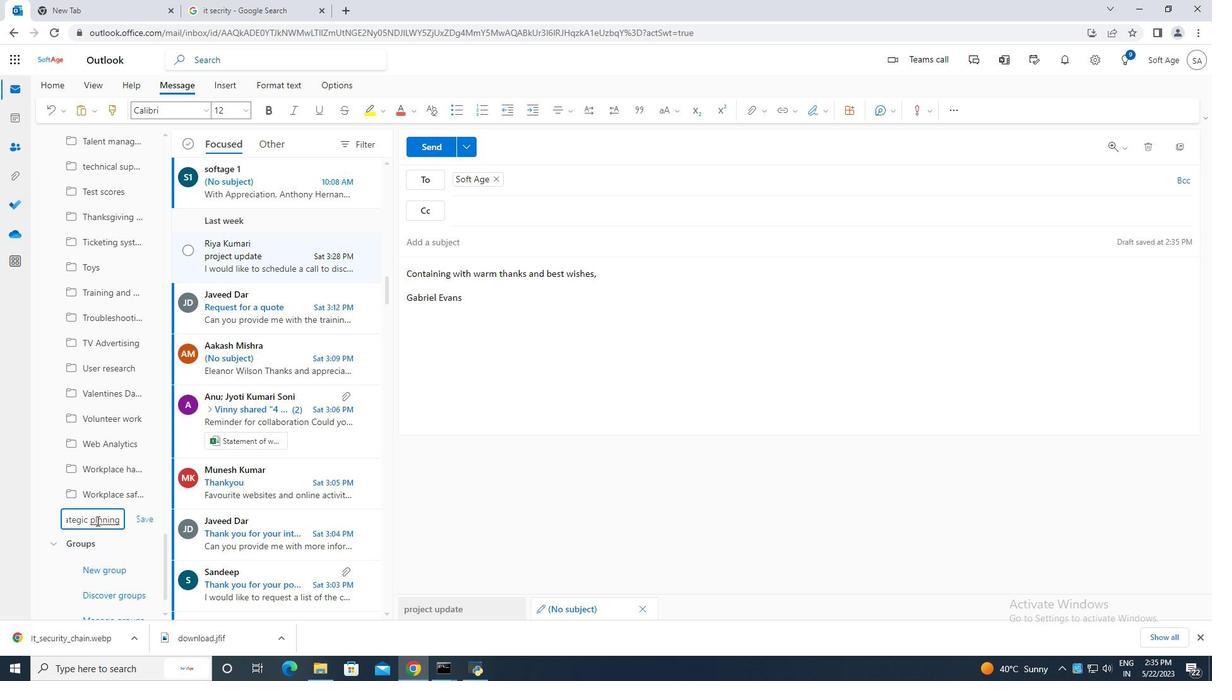 
Action: Mouse moved to (98, 522)
Screenshot: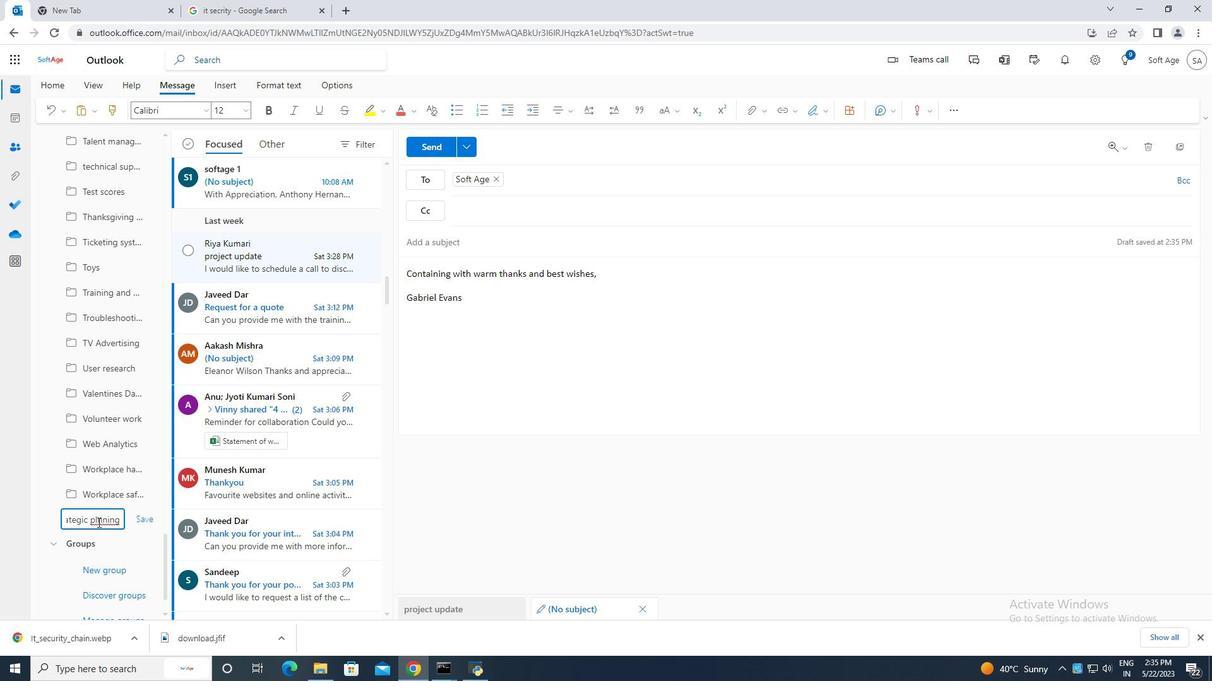 
Action: Mouse pressed left at (98, 522)
Screenshot: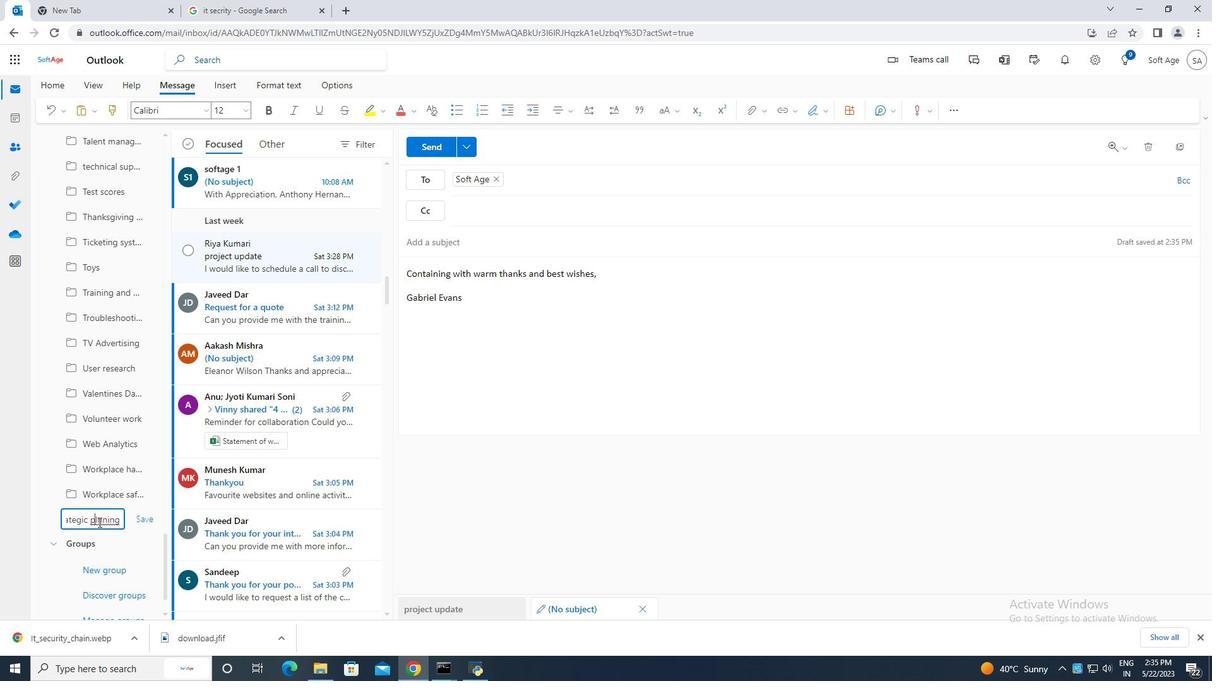 
Action: Mouse moved to (97, 523)
Screenshot: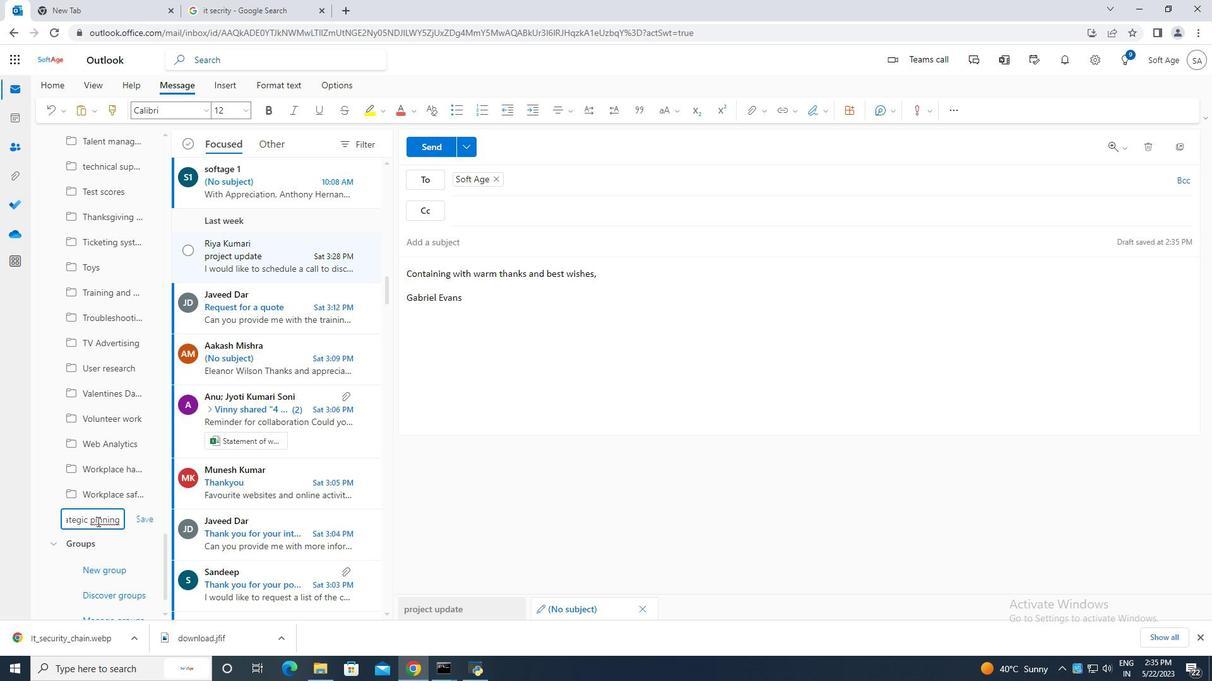 
Action: Key pressed a
Screenshot: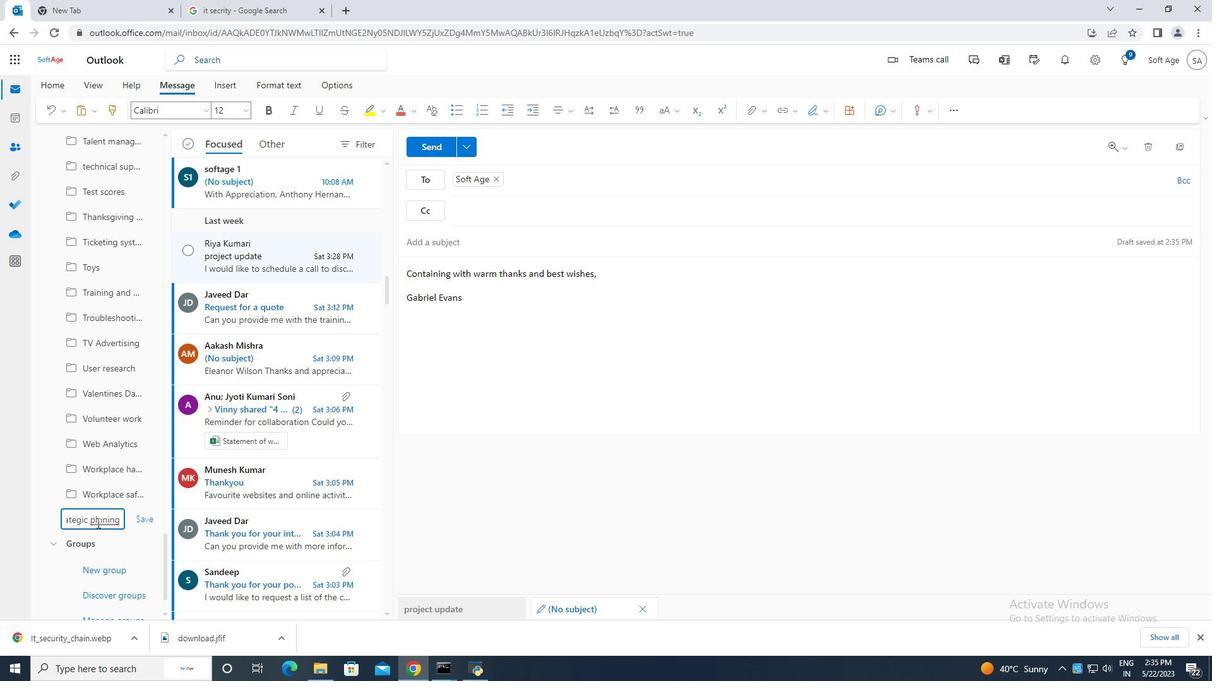 
Action: Mouse moved to (150, 520)
Screenshot: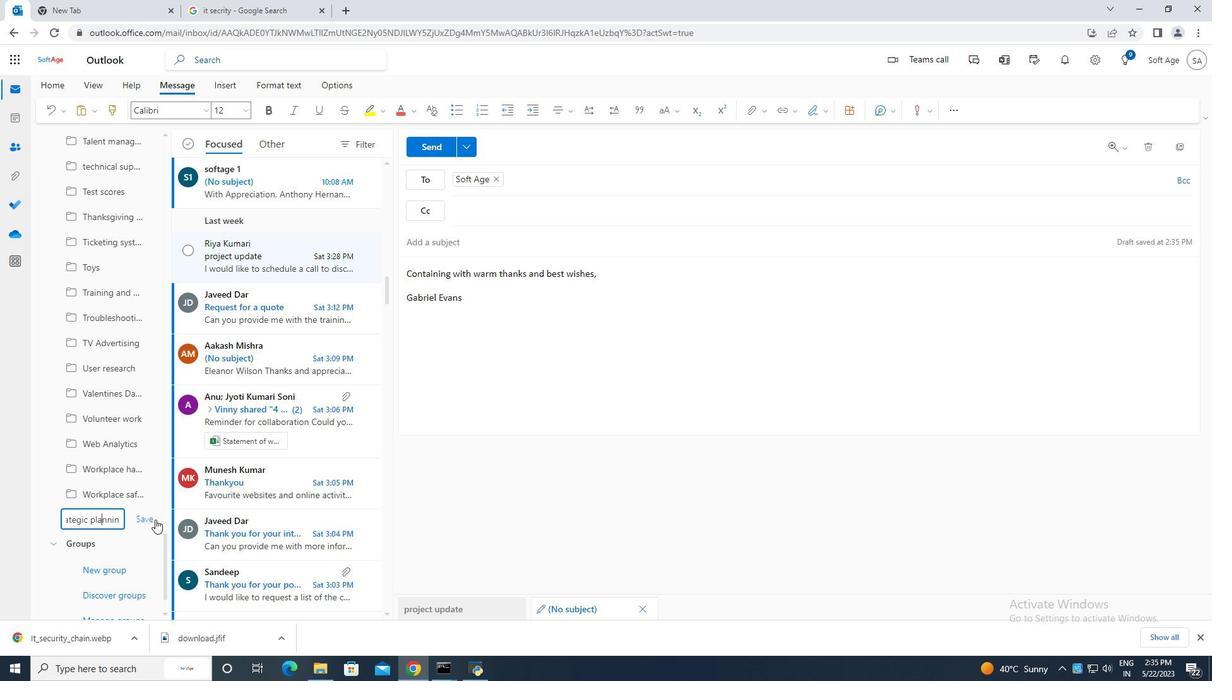 
Action: Mouse pressed left at (150, 520)
Screenshot: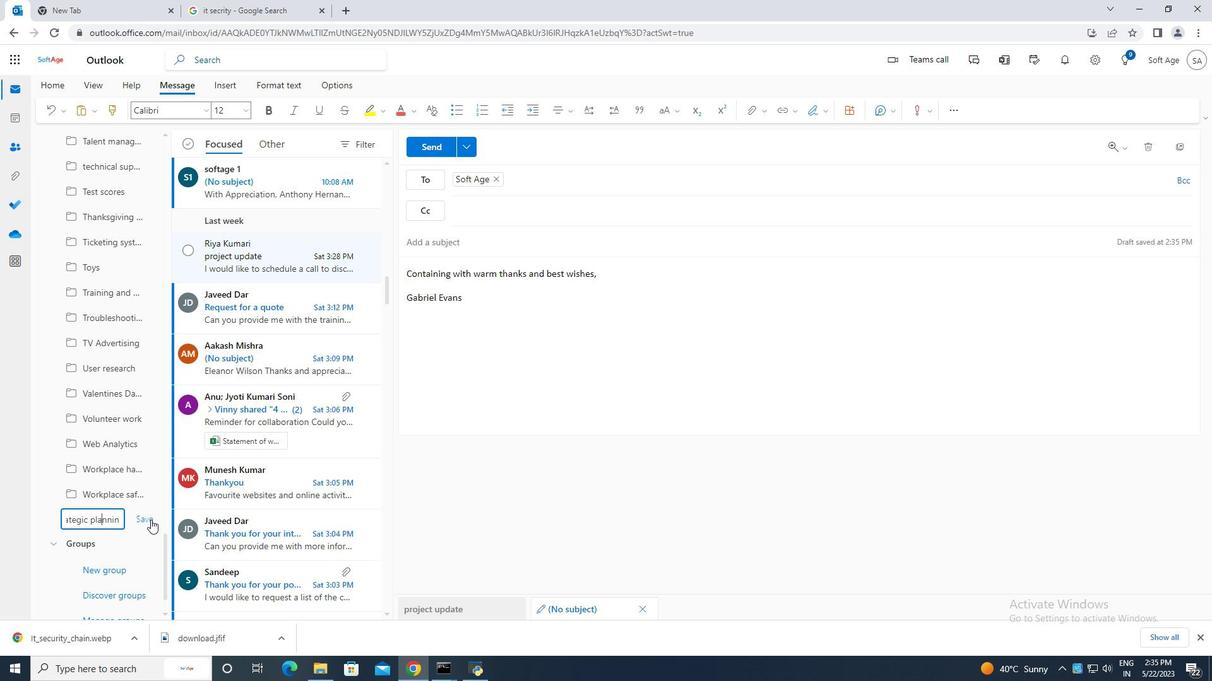
Action: Mouse moved to (440, 148)
Screenshot: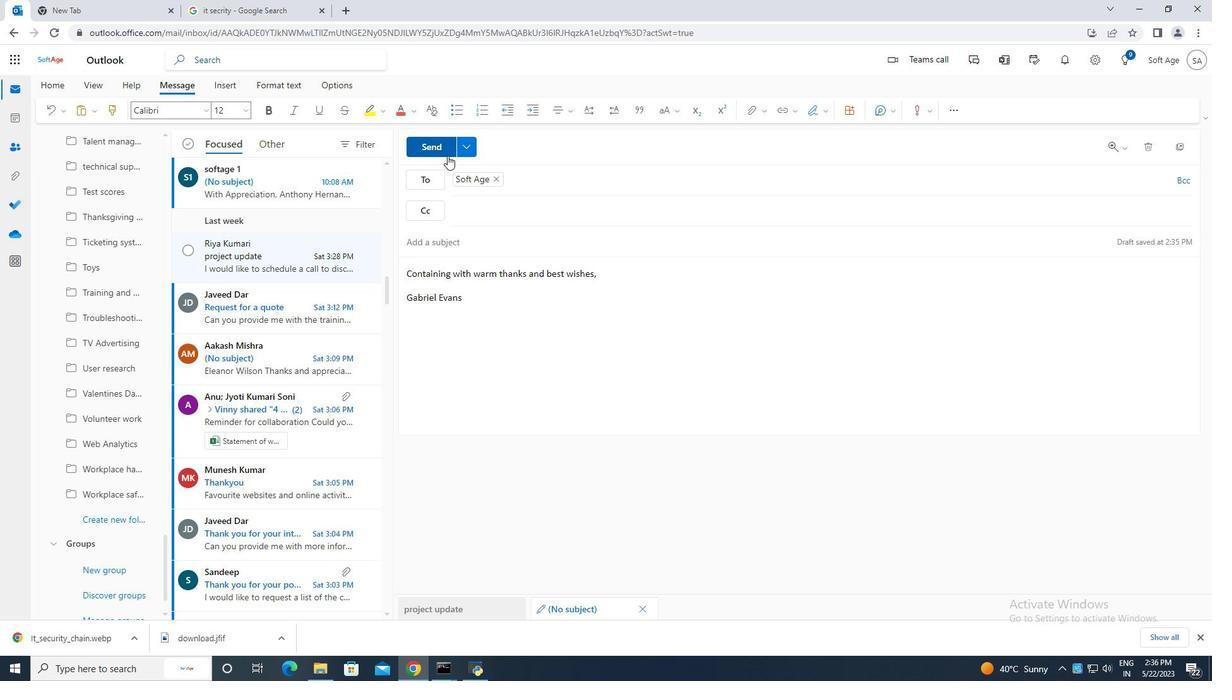 
Action: Mouse pressed left at (440, 148)
Screenshot: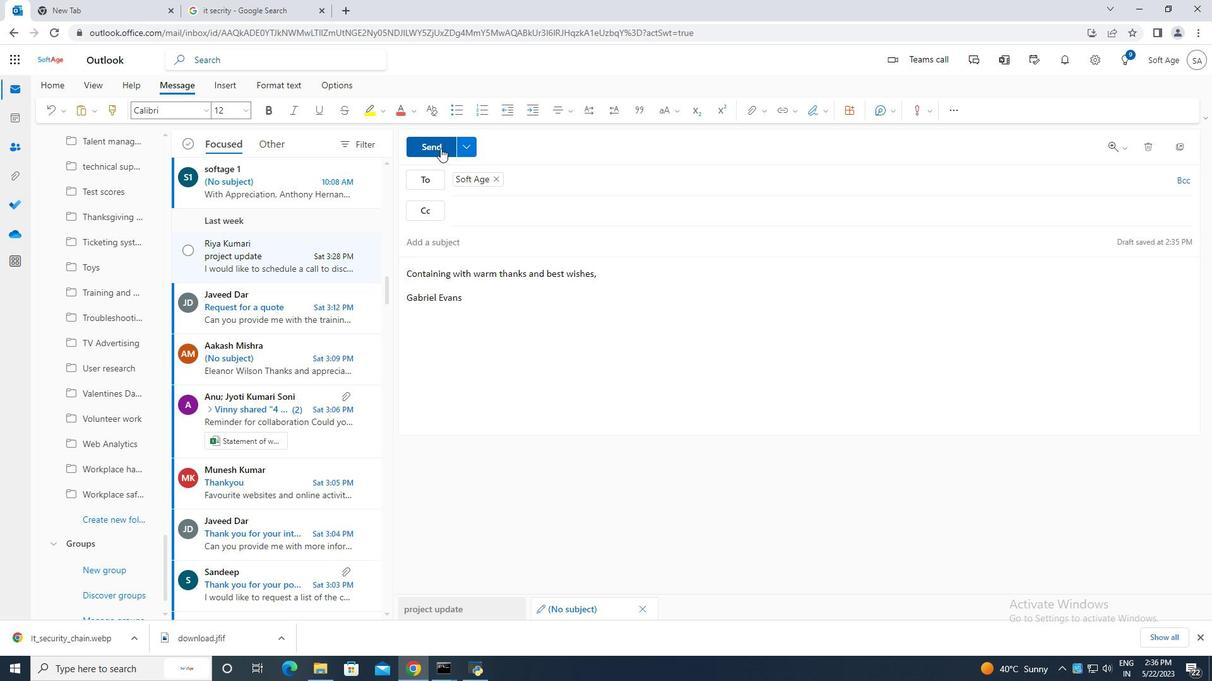 
Action: Mouse moved to (599, 363)
Screenshot: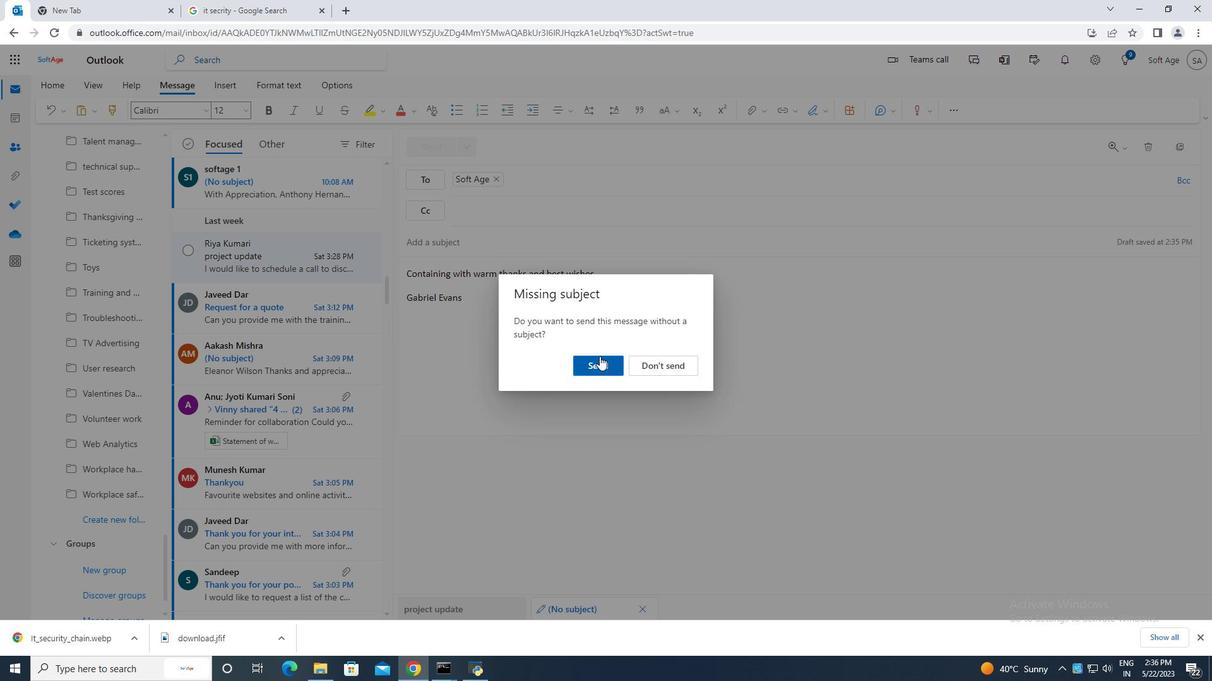 
Action: Mouse pressed left at (599, 363)
Screenshot: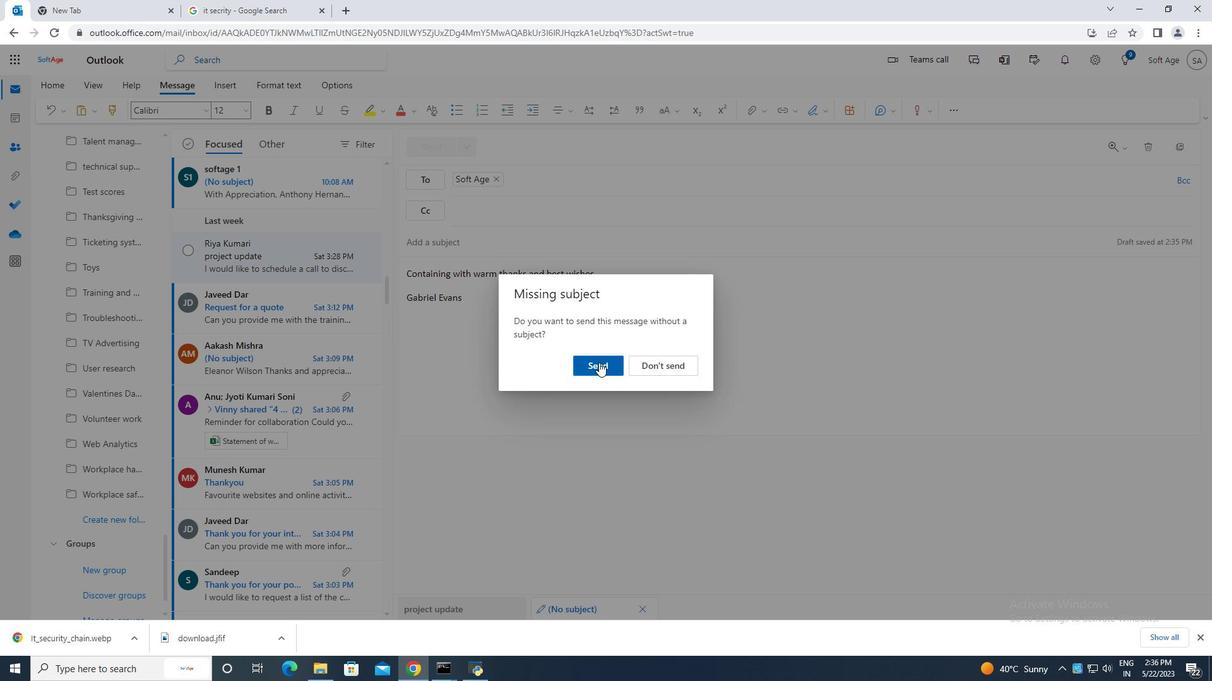 
Action: Mouse moved to (594, 361)
Screenshot: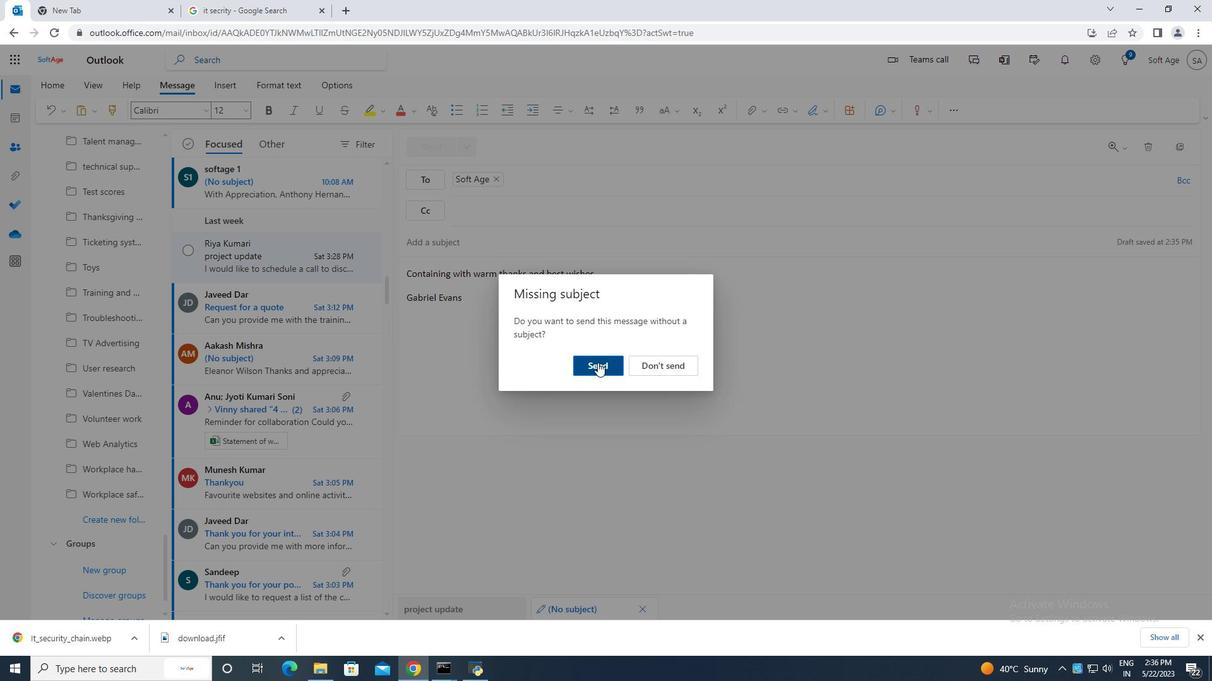 
